 Task: Create a due date automation trigger when advanced on, 2 days after a card is due add fields with custom field "Resume" set to a number greater or equal to 1 and greater or equal to 10 at 11:00 AM.
Action: Mouse moved to (1256, 99)
Screenshot: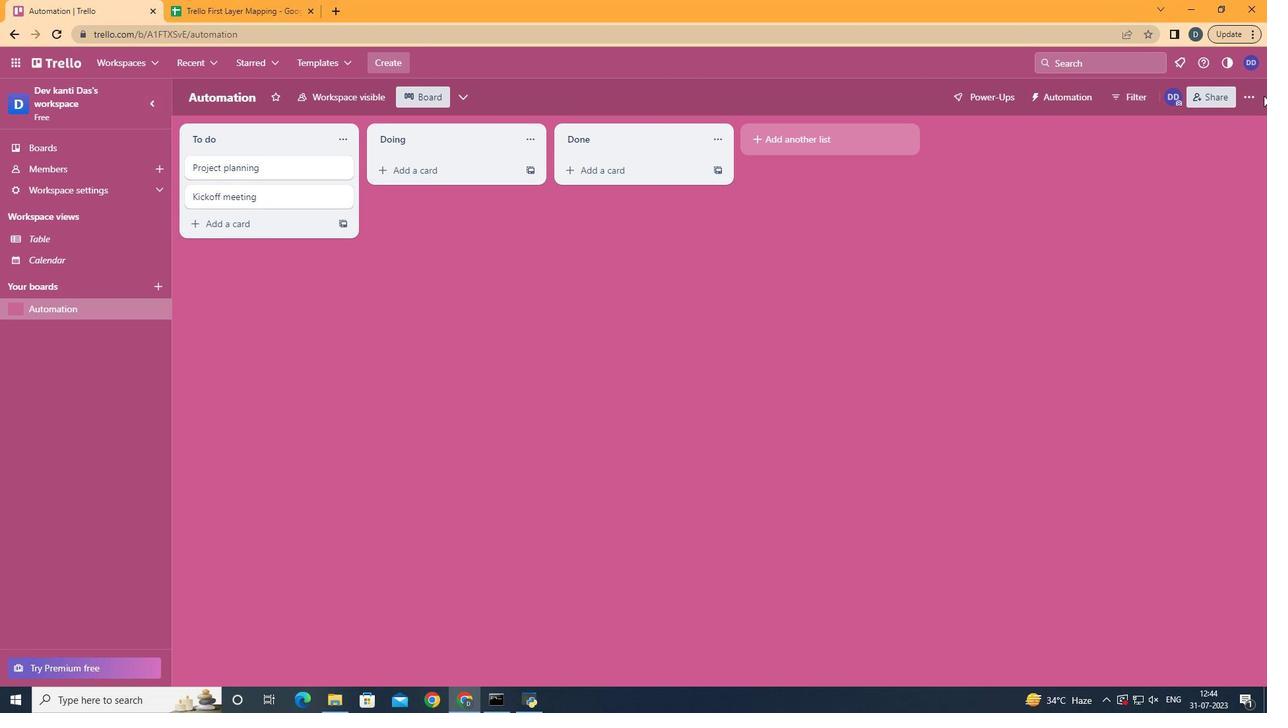 
Action: Mouse pressed left at (1256, 99)
Screenshot: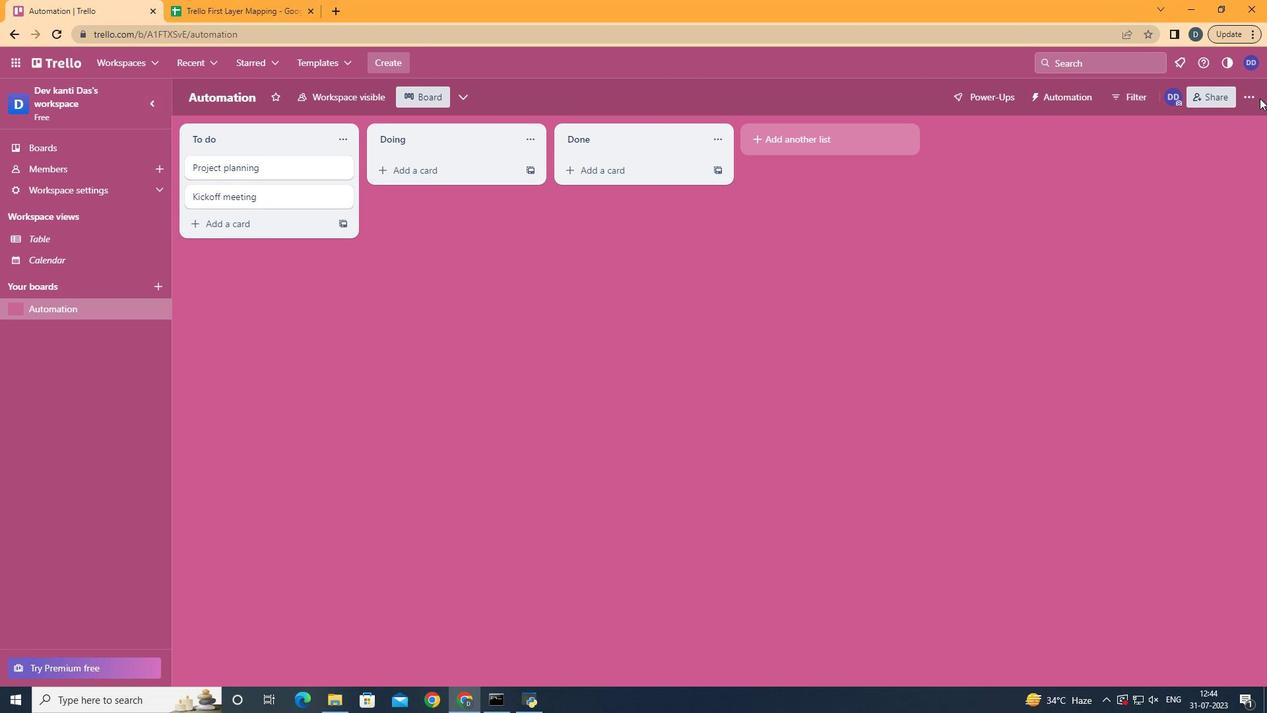 
Action: Mouse moved to (1166, 281)
Screenshot: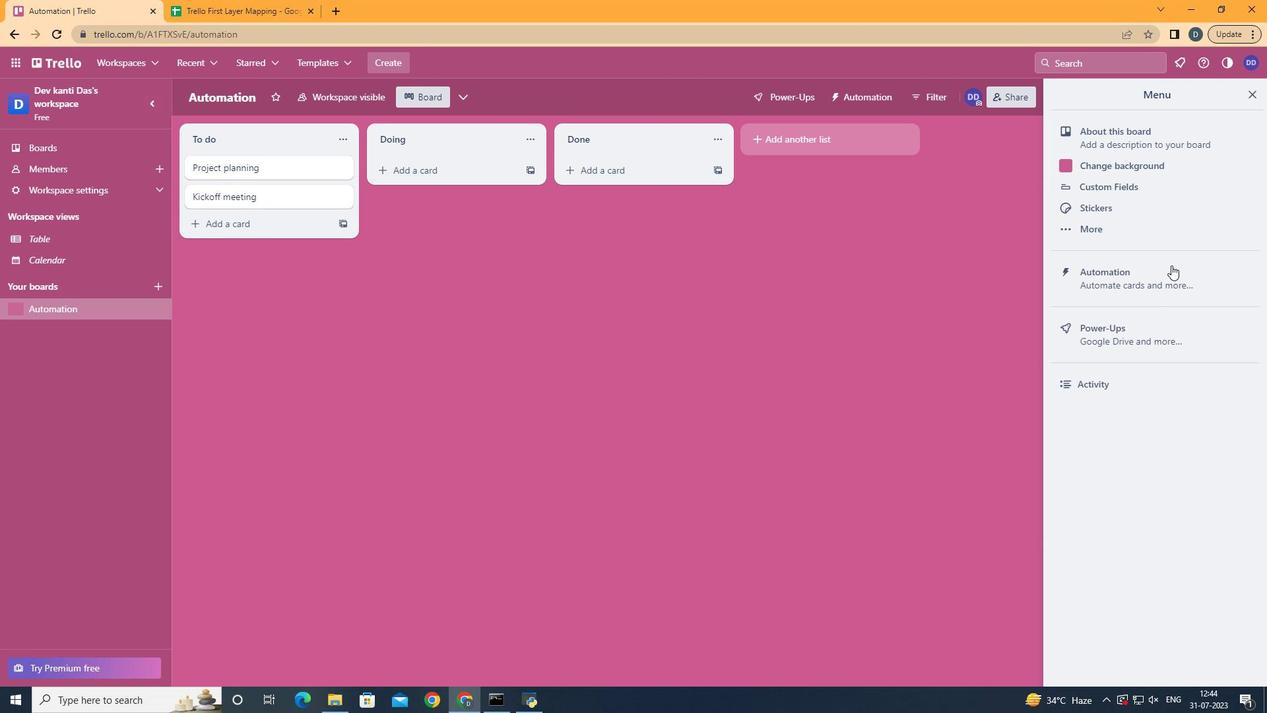 
Action: Mouse pressed left at (1166, 281)
Screenshot: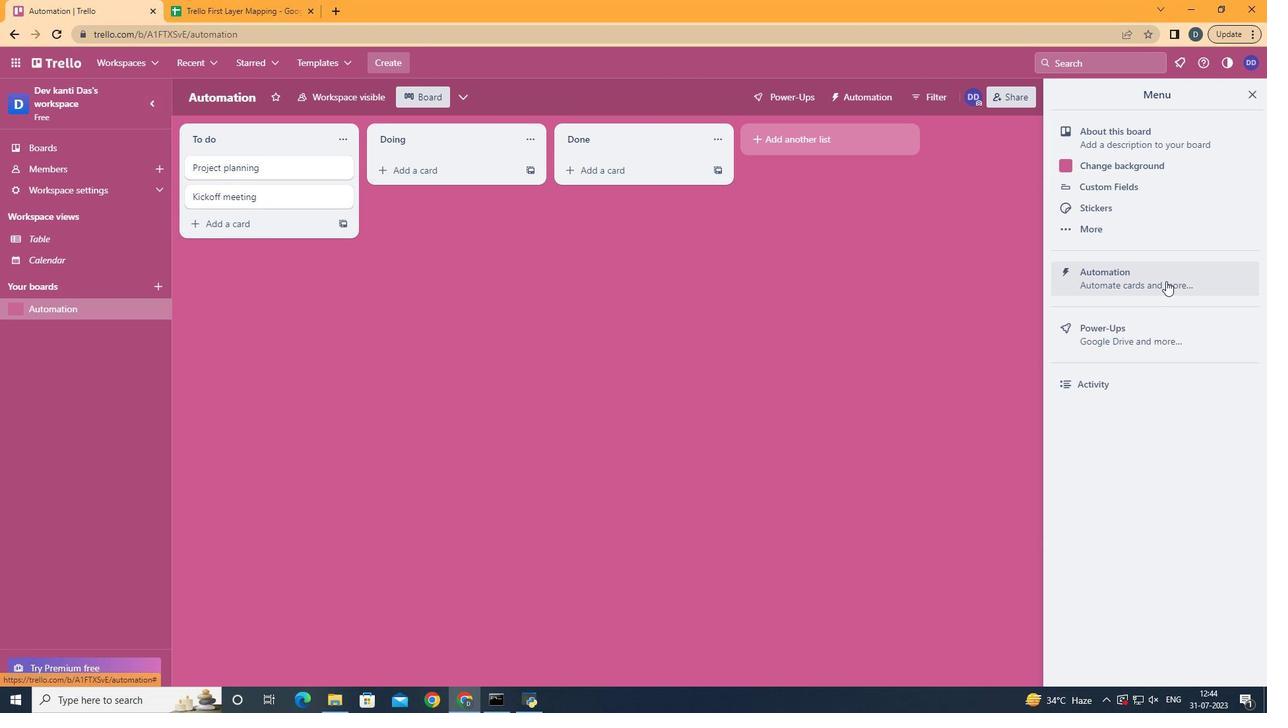 
Action: Mouse moved to (253, 268)
Screenshot: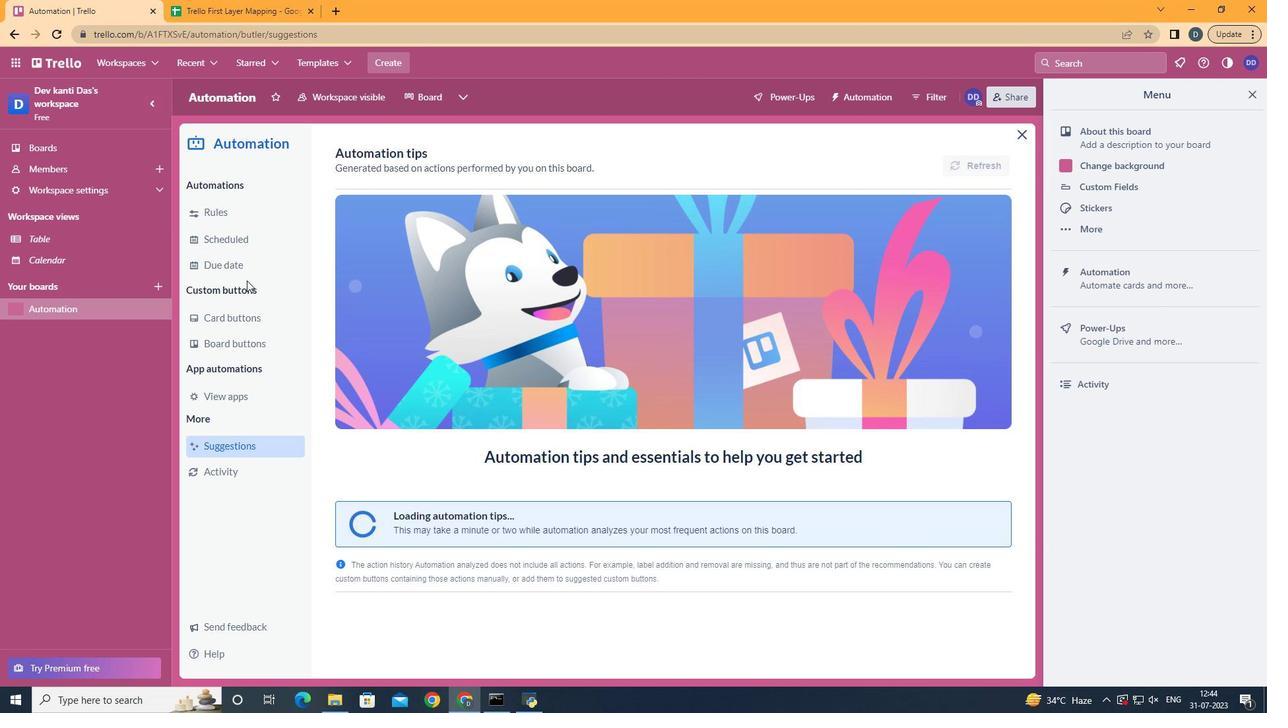 
Action: Mouse pressed left at (253, 268)
Screenshot: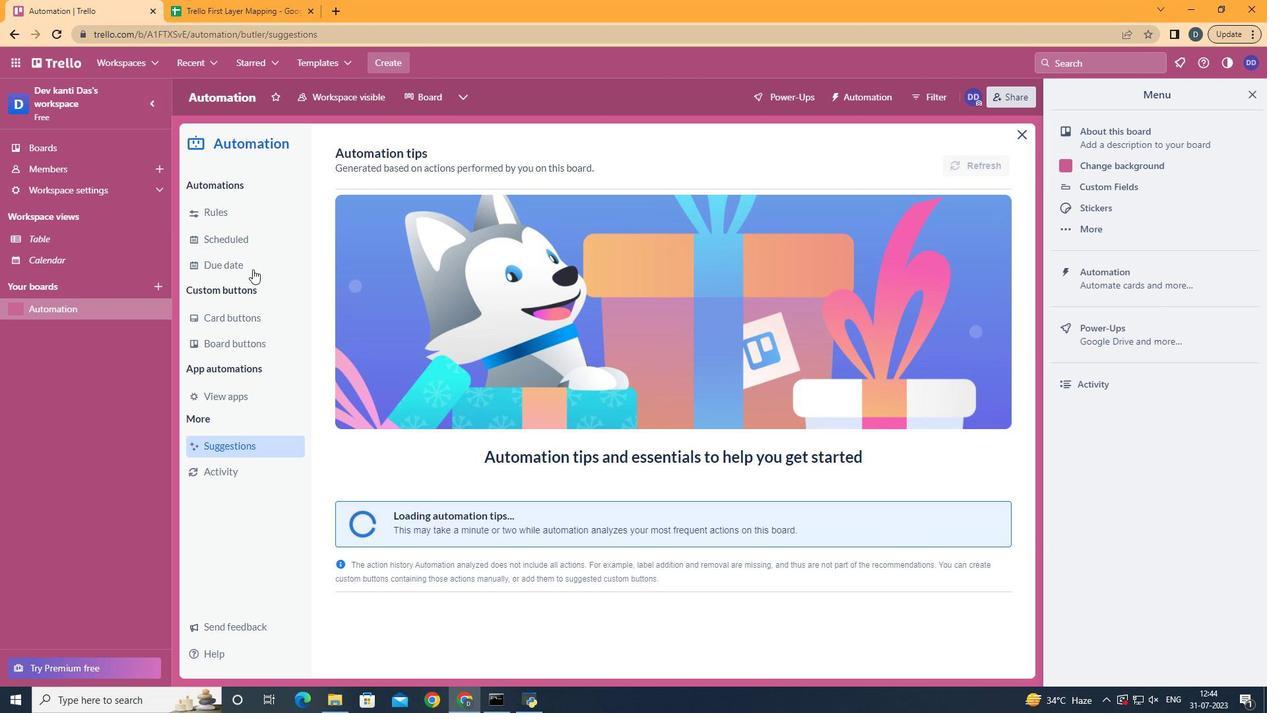 
Action: Mouse moved to (942, 161)
Screenshot: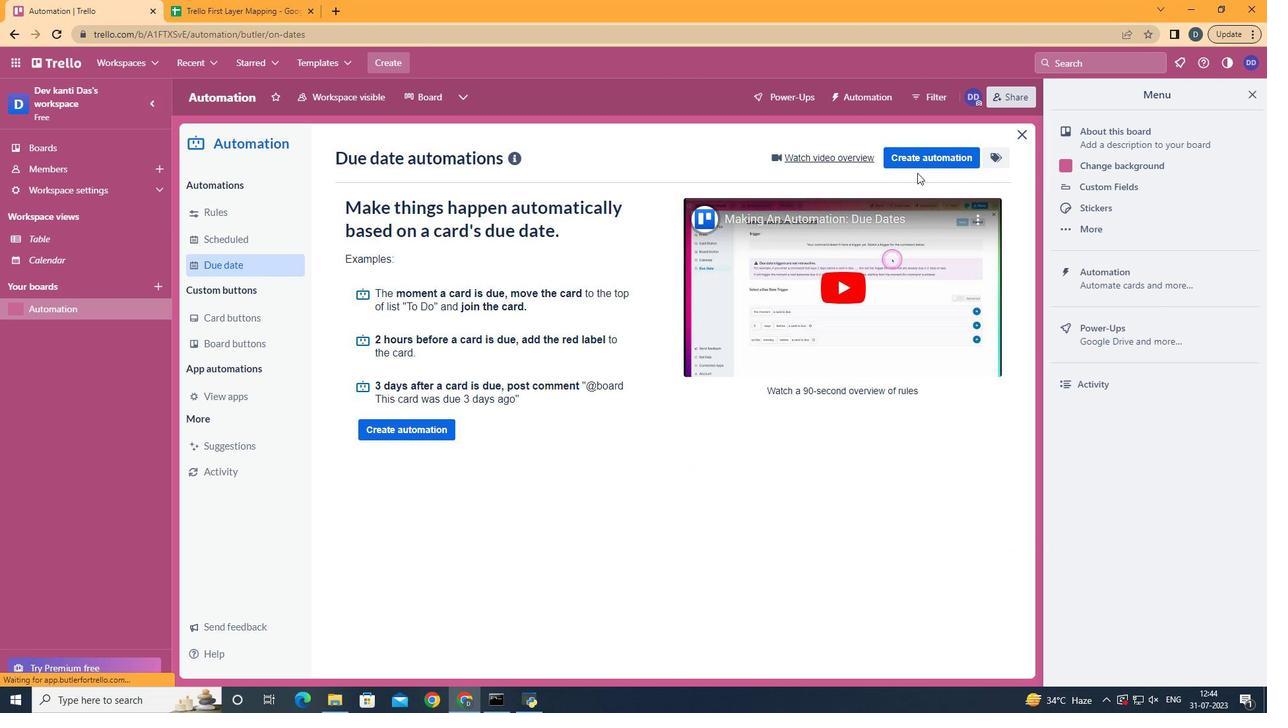 
Action: Mouse pressed left at (942, 161)
Screenshot: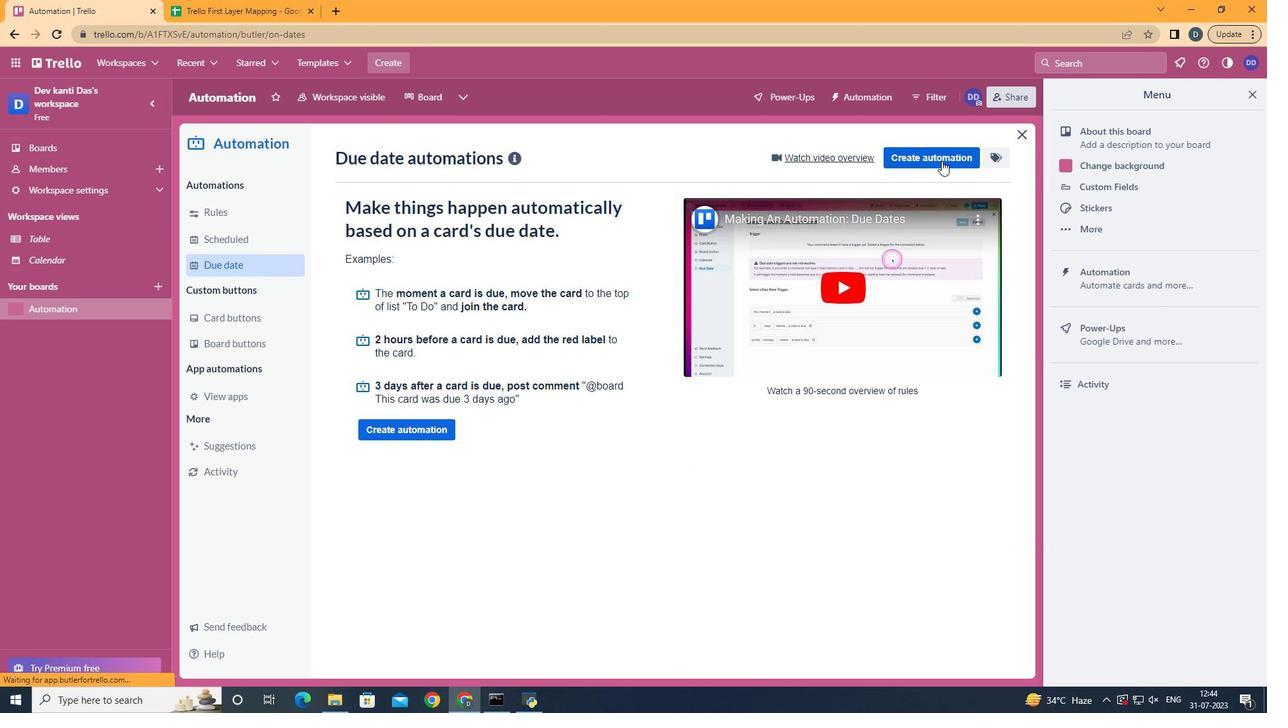 
Action: Mouse moved to (742, 291)
Screenshot: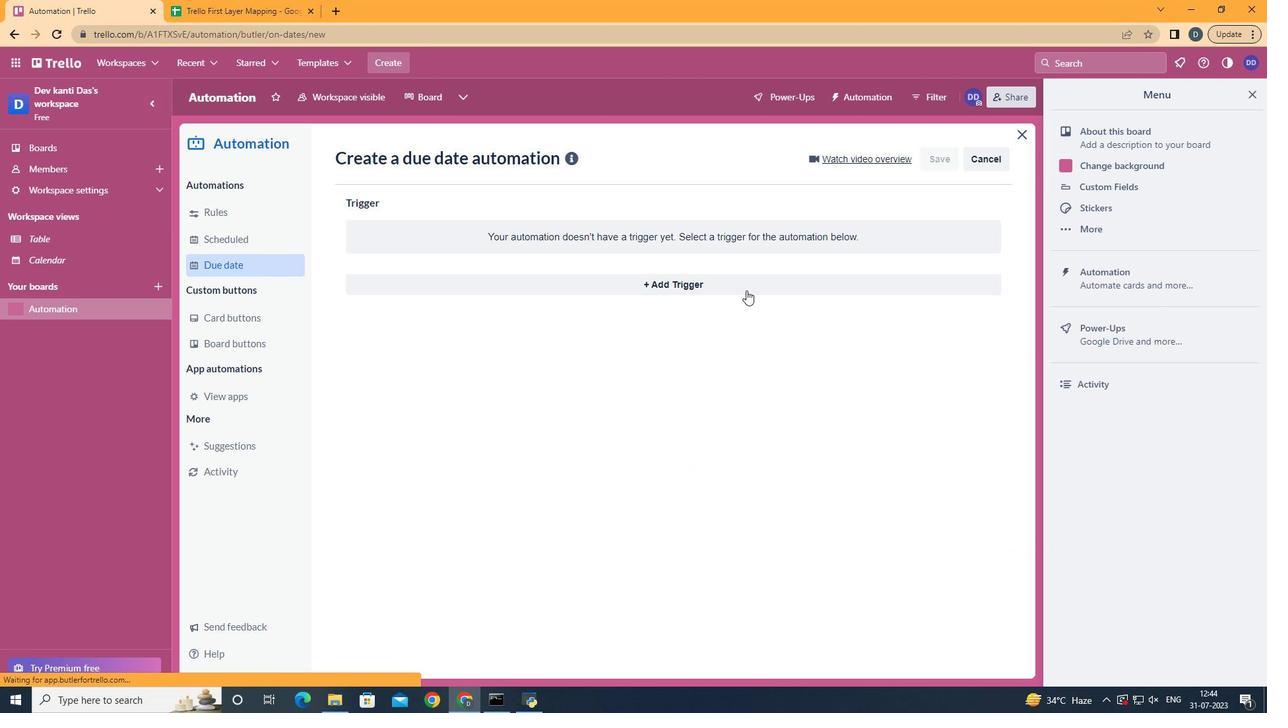 
Action: Mouse pressed left at (742, 291)
Screenshot: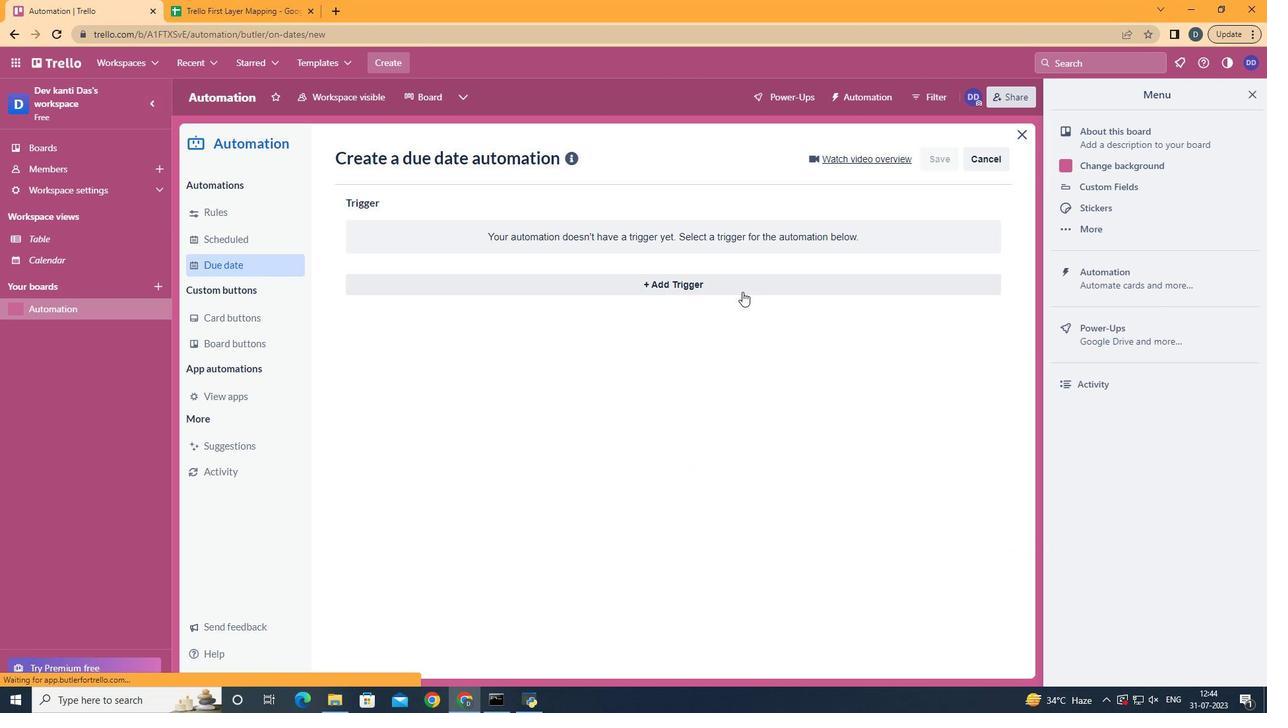 
Action: Mouse moved to (469, 531)
Screenshot: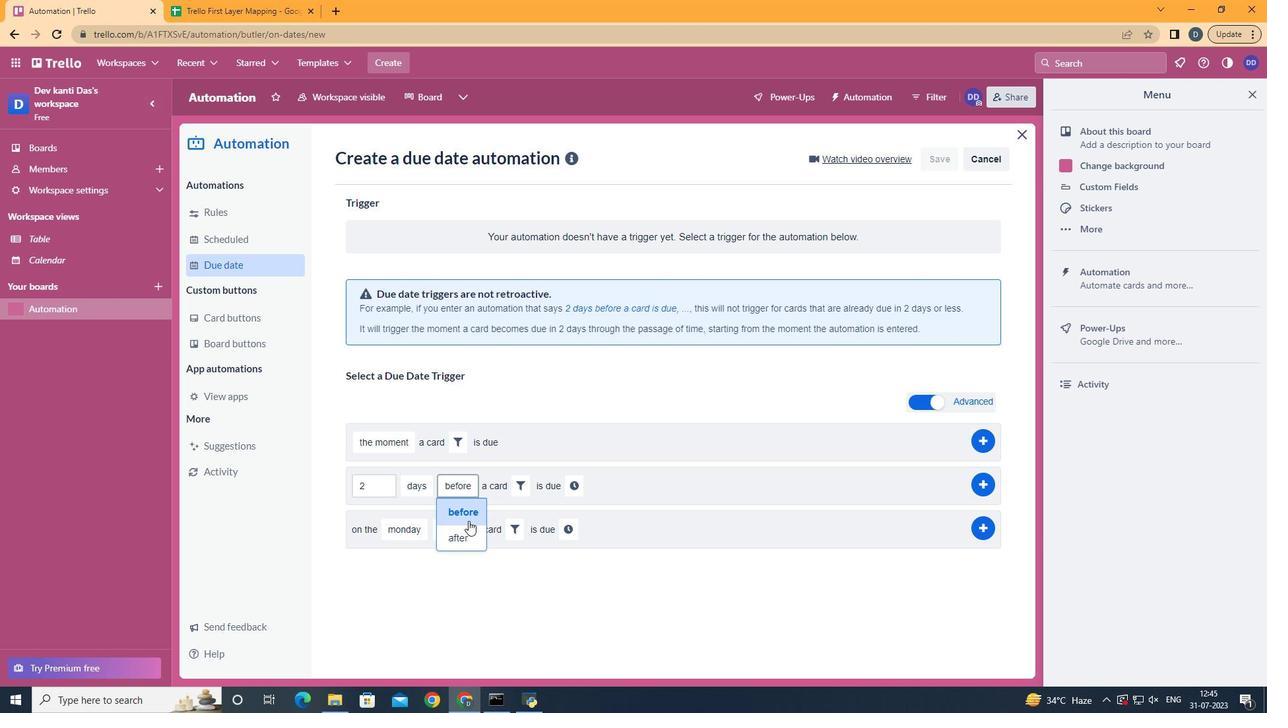
Action: Mouse pressed left at (469, 531)
Screenshot: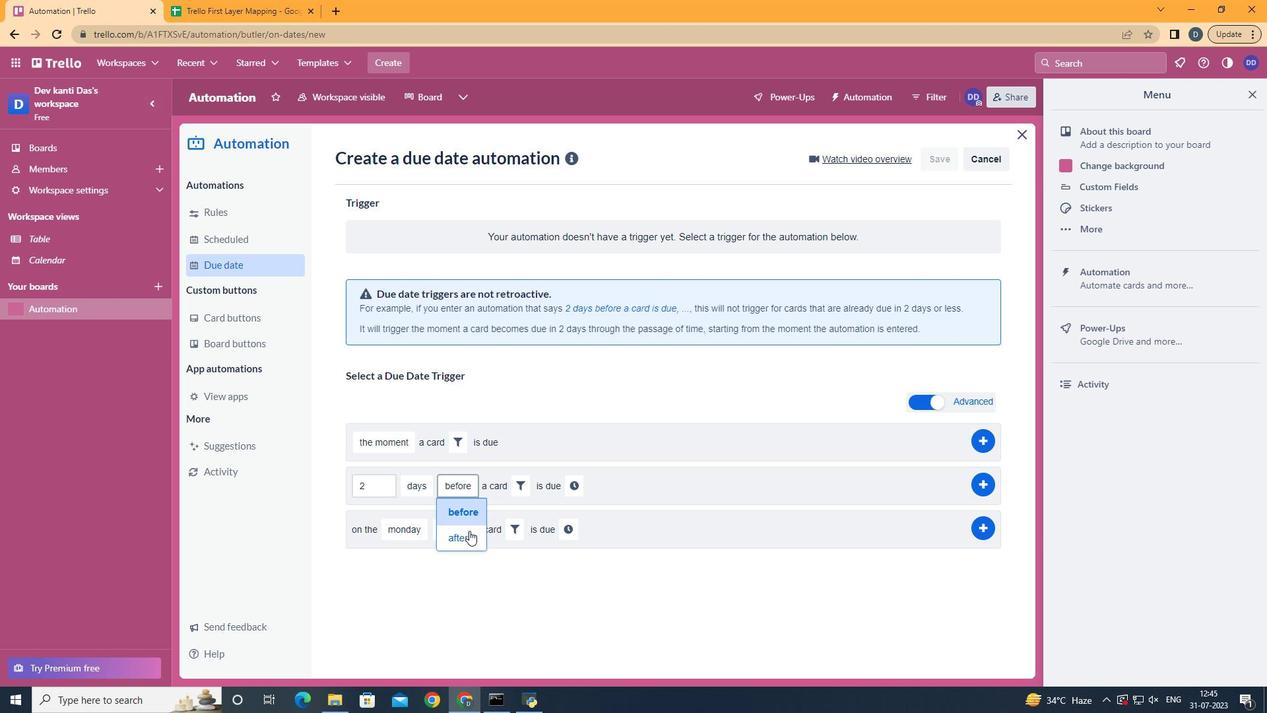
Action: Mouse moved to (517, 491)
Screenshot: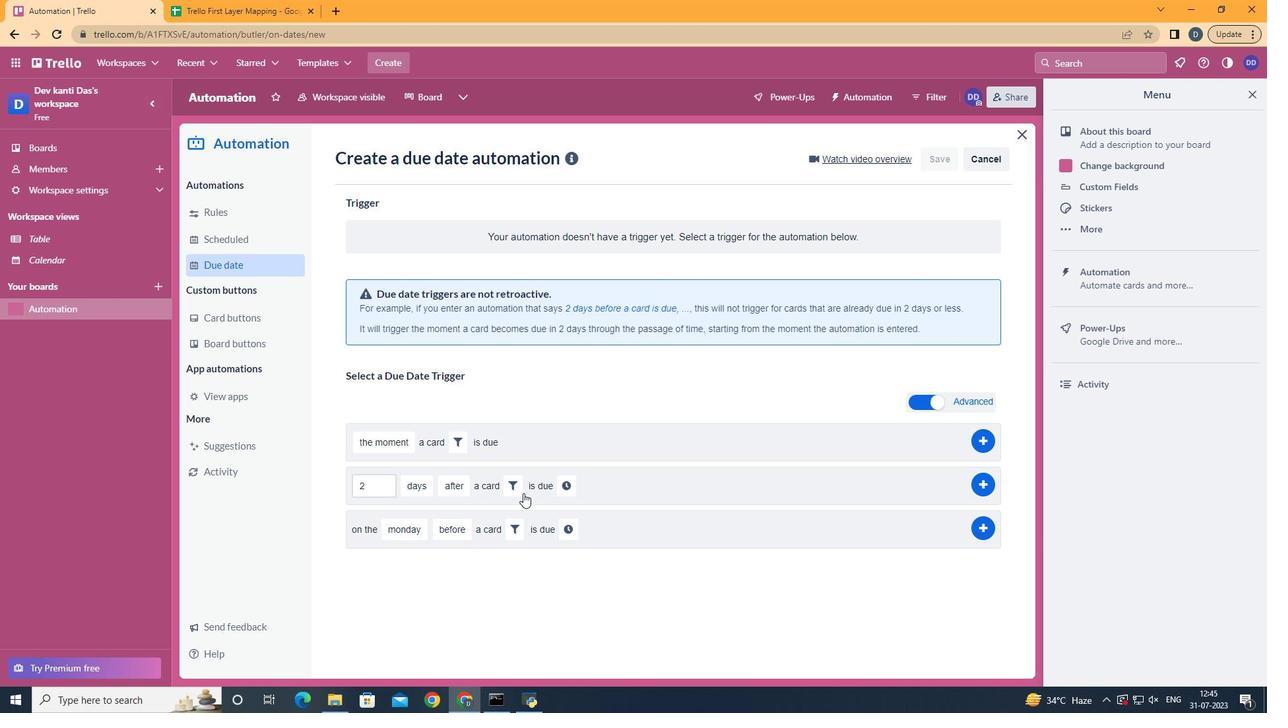 
Action: Mouse pressed left at (517, 491)
Screenshot: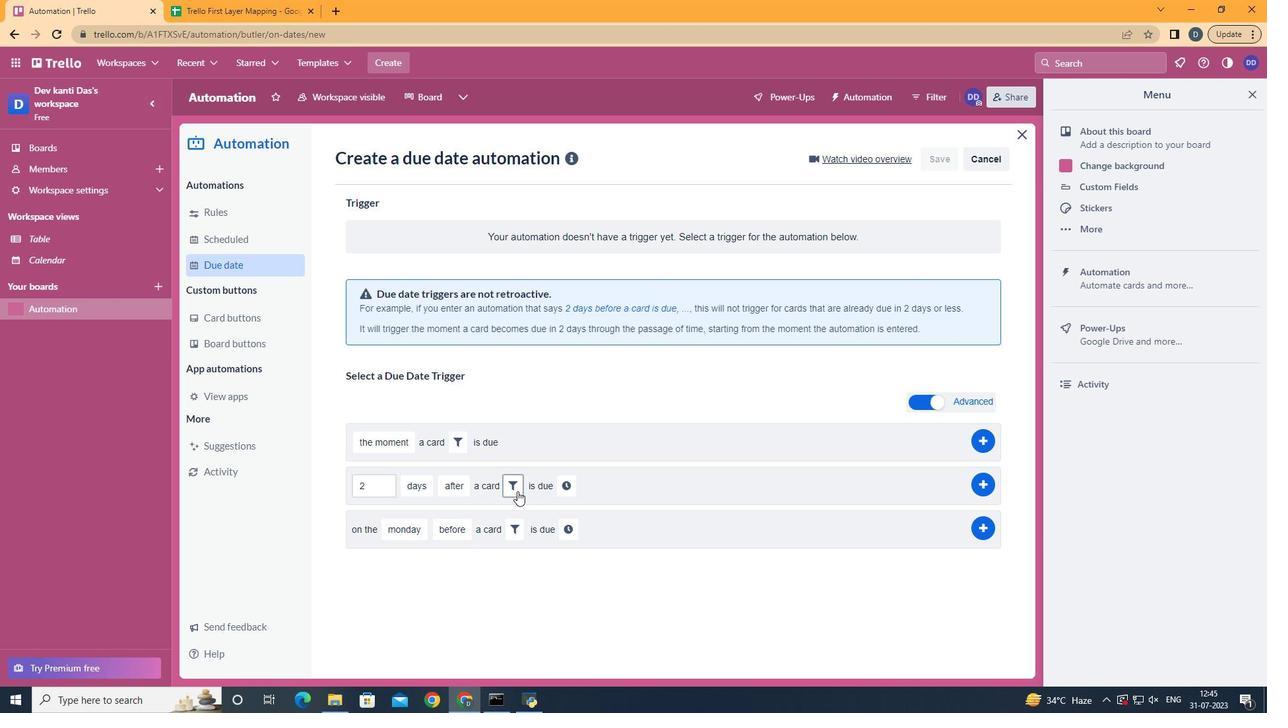 
Action: Mouse moved to (720, 528)
Screenshot: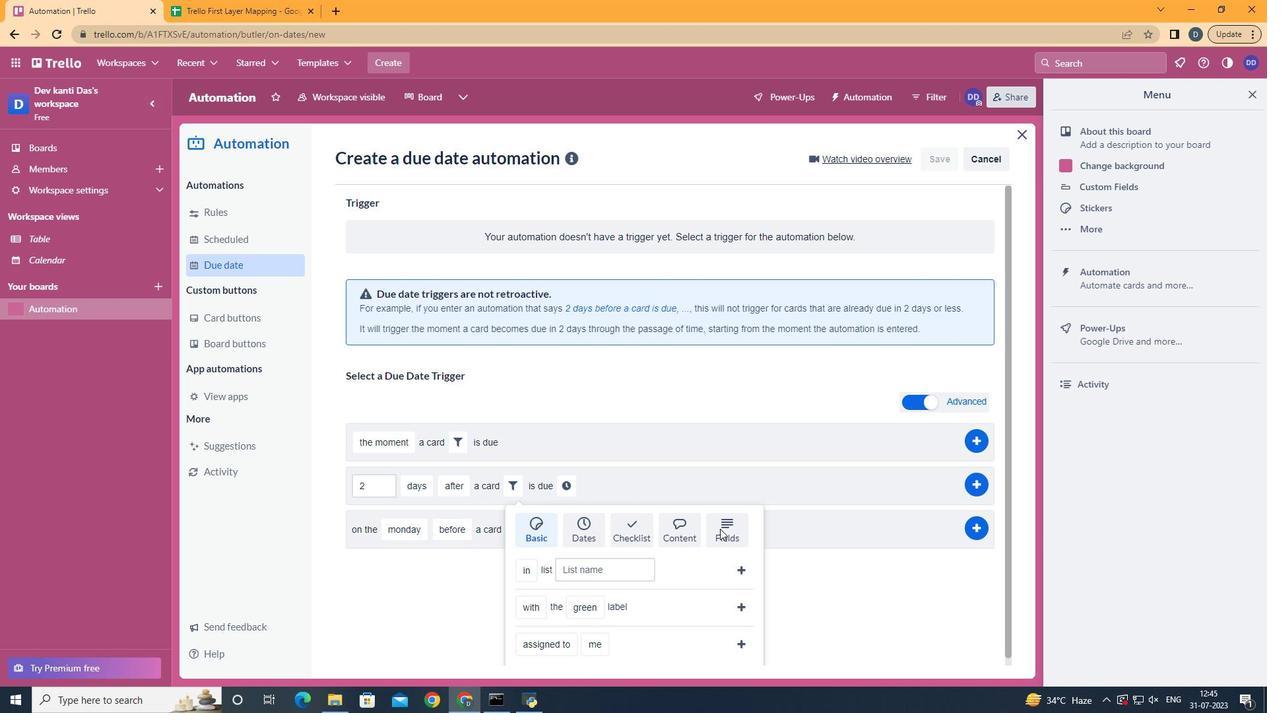 
Action: Mouse pressed left at (720, 528)
Screenshot: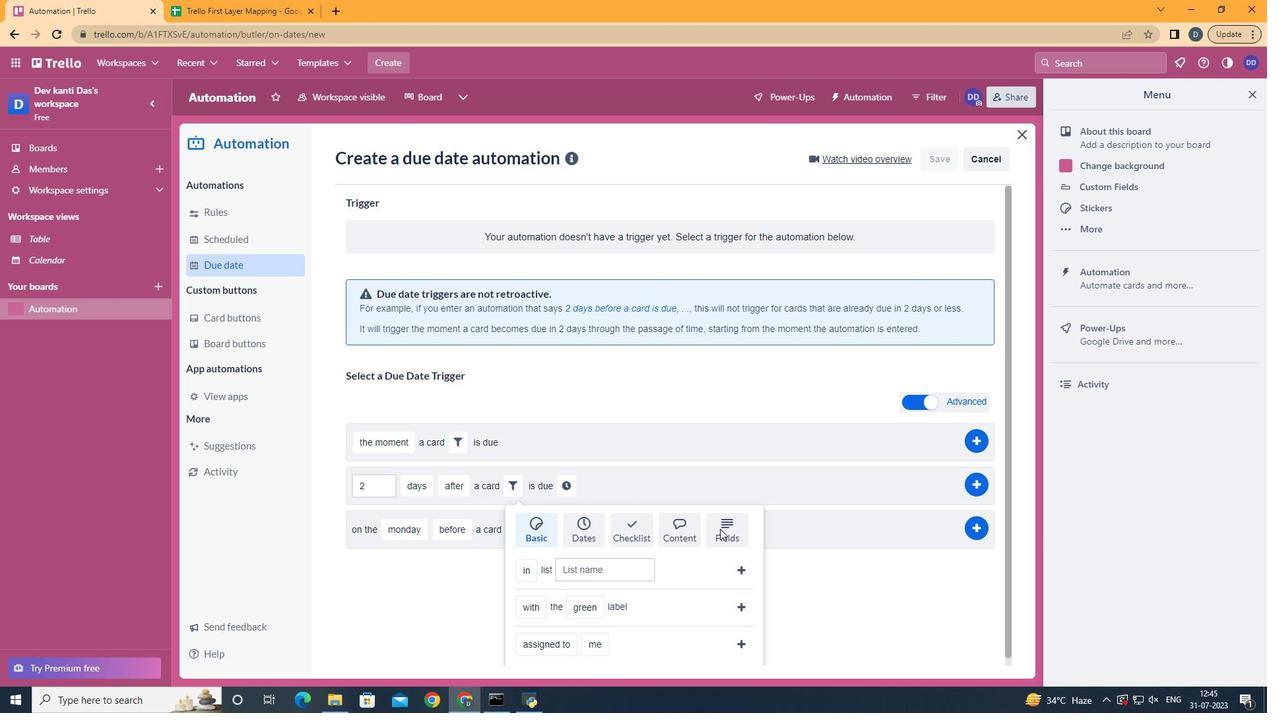 
Action: Mouse scrolled (720, 528) with delta (0, 0)
Screenshot: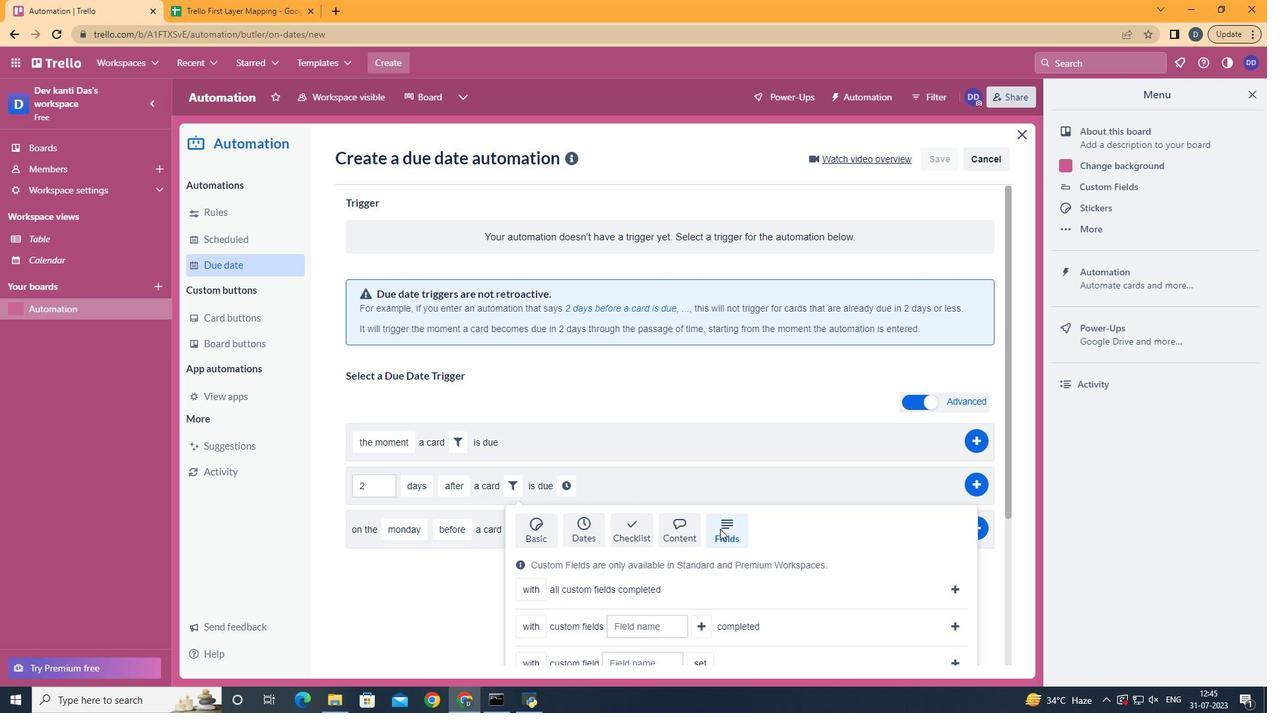 
Action: Mouse scrolled (720, 528) with delta (0, 0)
Screenshot: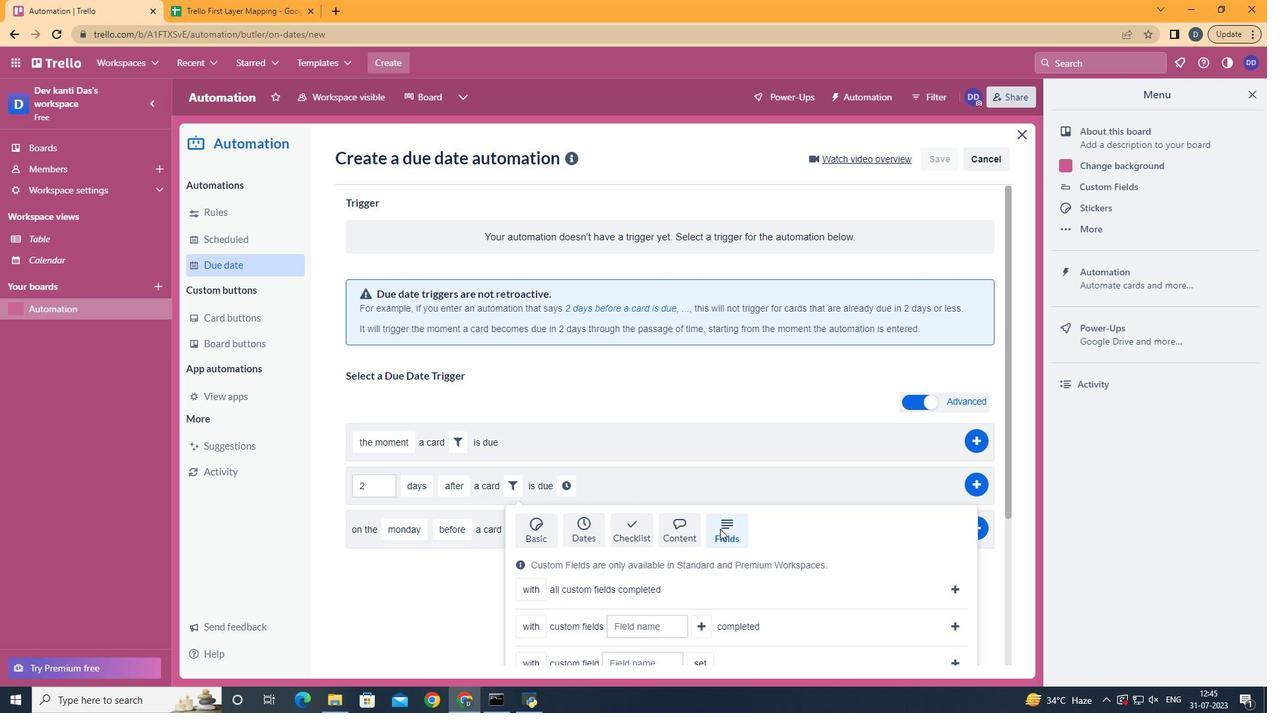 
Action: Mouse scrolled (720, 528) with delta (0, 0)
Screenshot: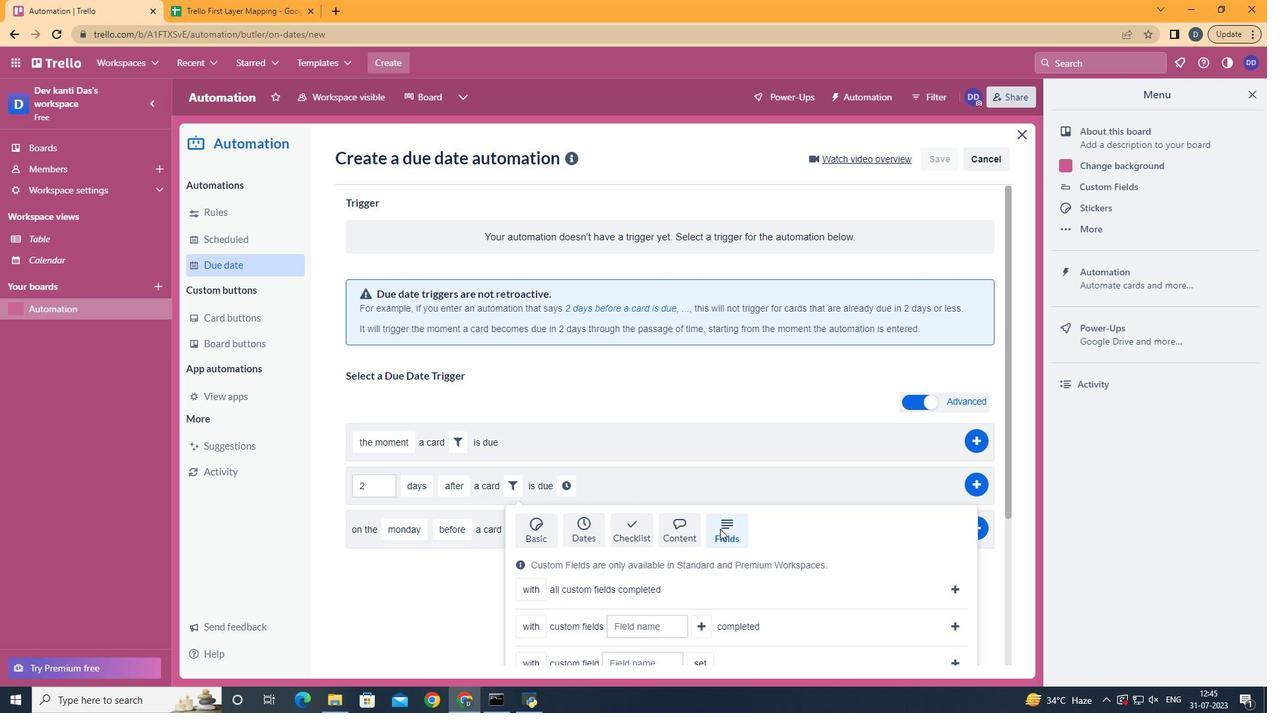 
Action: Mouse scrolled (720, 528) with delta (0, 0)
Screenshot: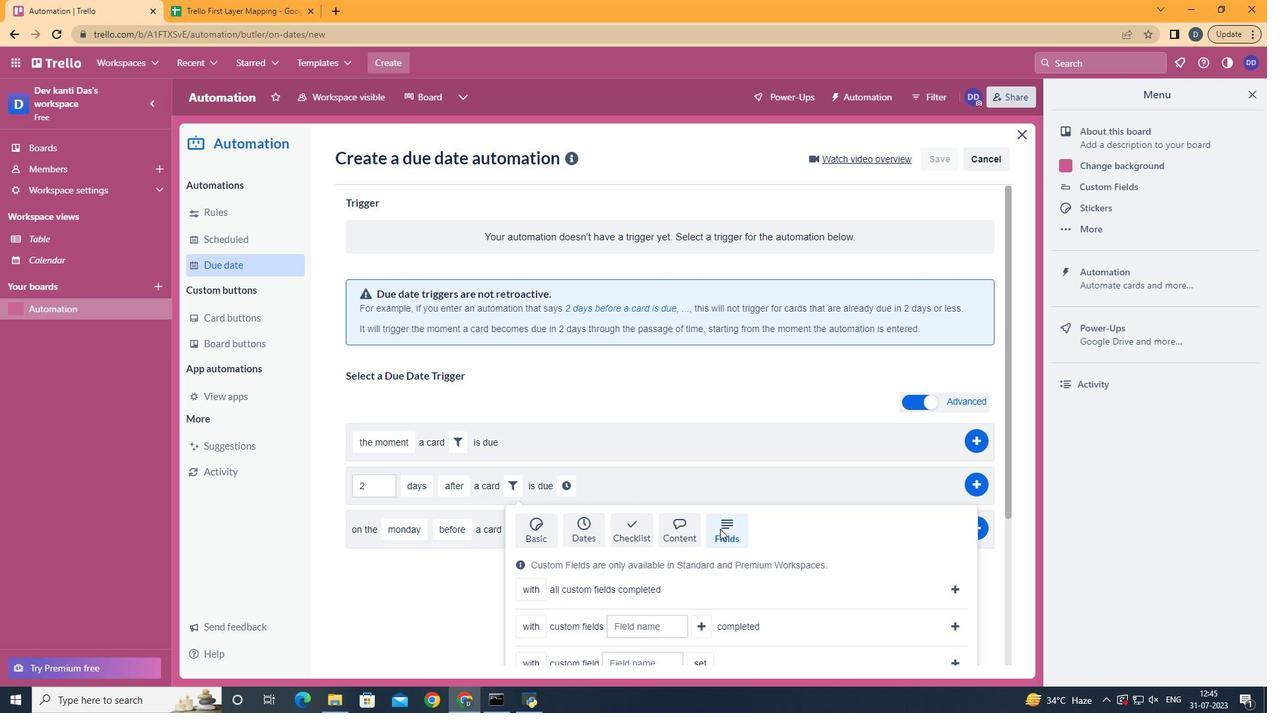 
Action: Mouse moved to (541, 591)
Screenshot: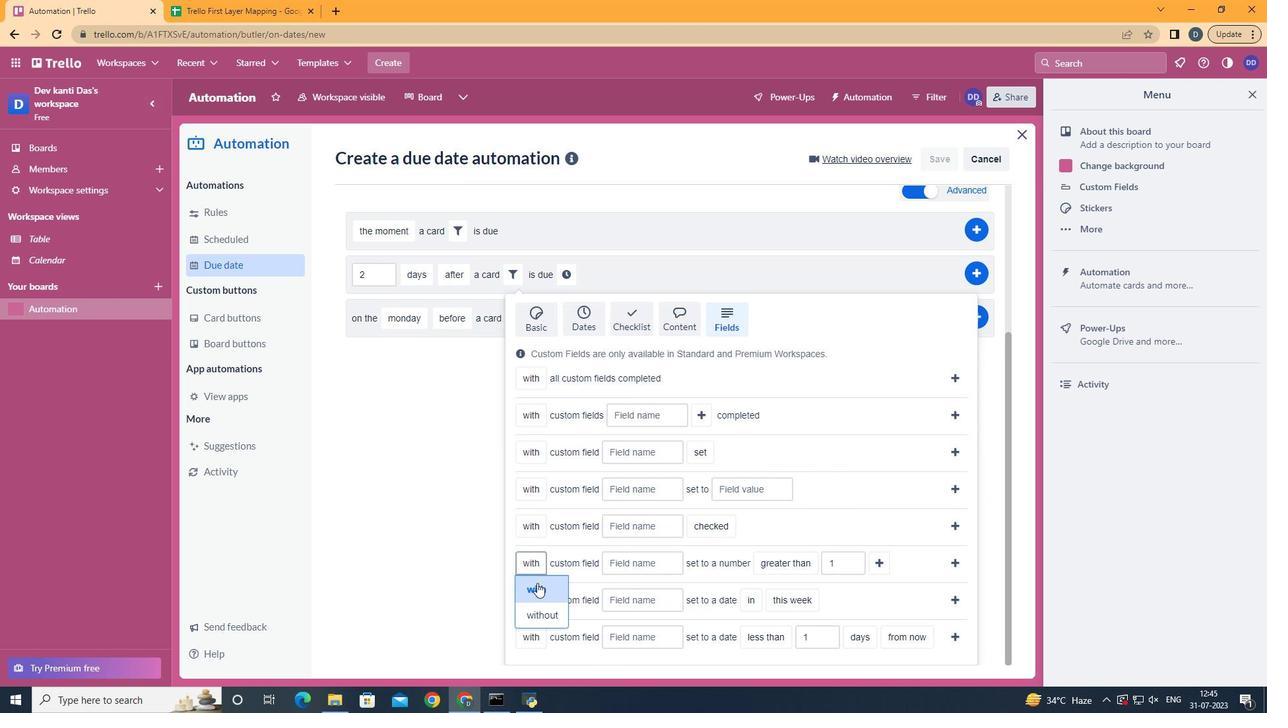 
Action: Mouse pressed left at (541, 591)
Screenshot: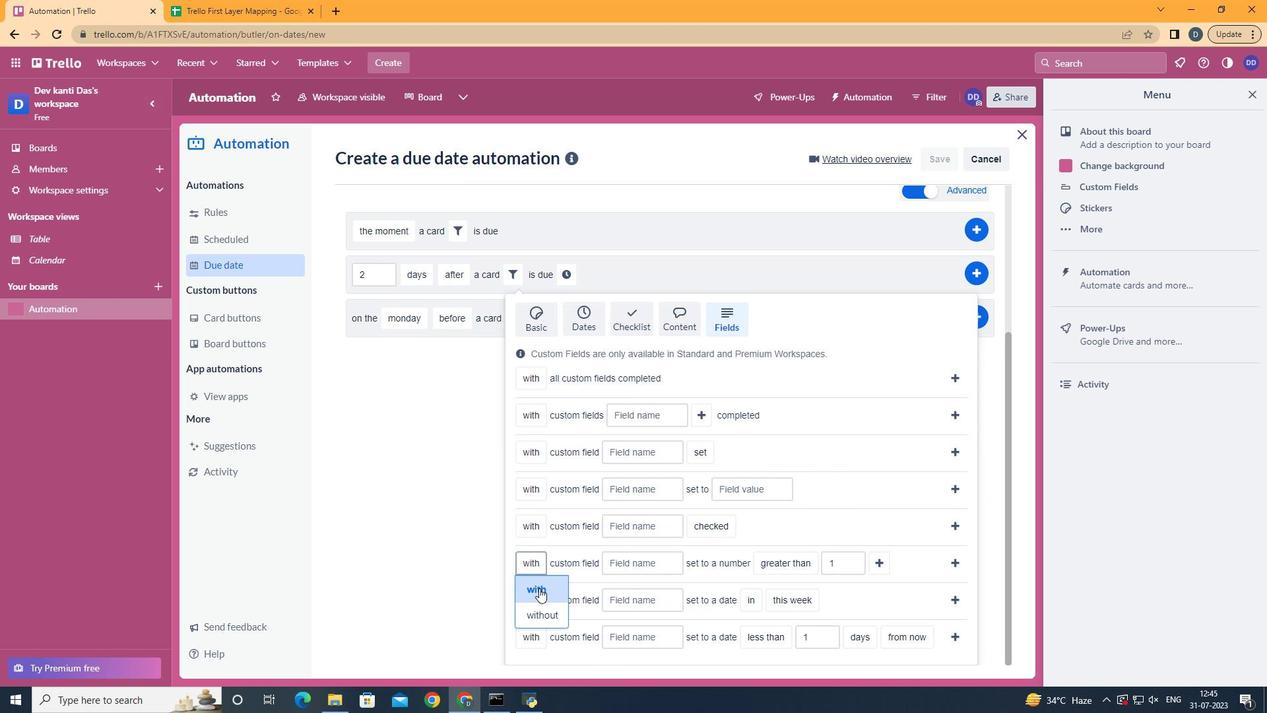 
Action: Mouse moved to (633, 564)
Screenshot: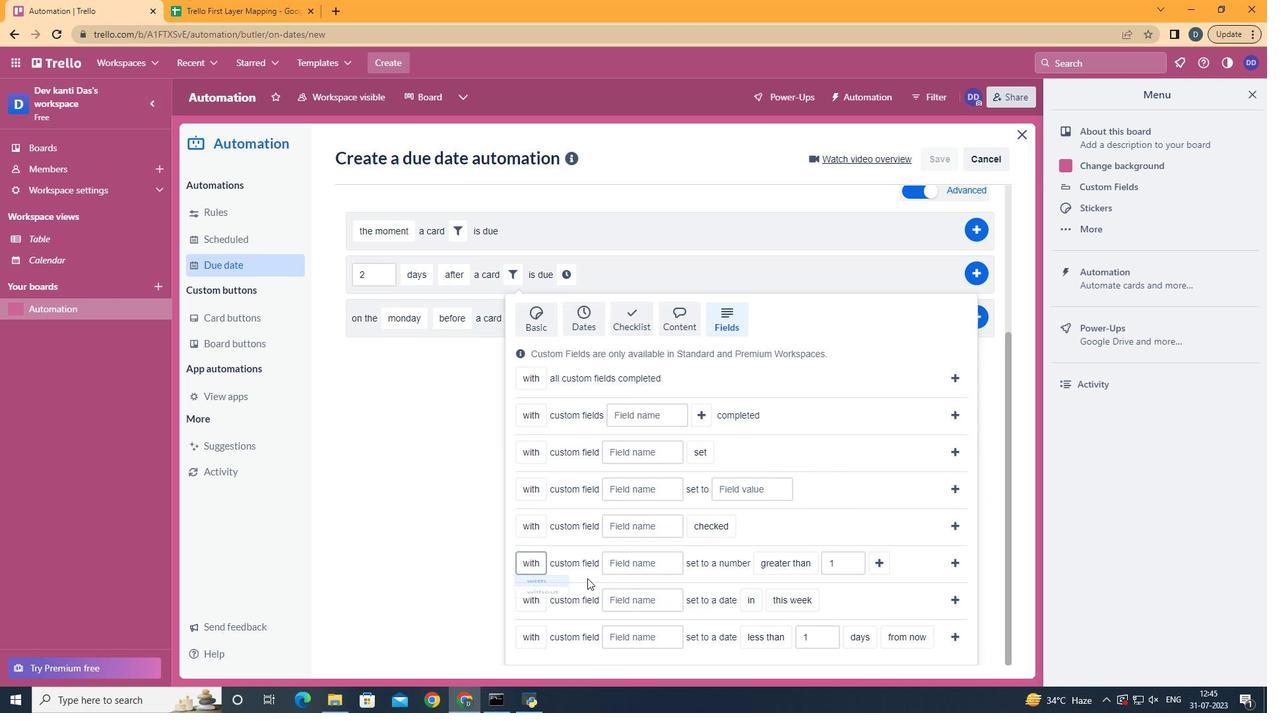 
Action: Mouse pressed left at (633, 564)
Screenshot: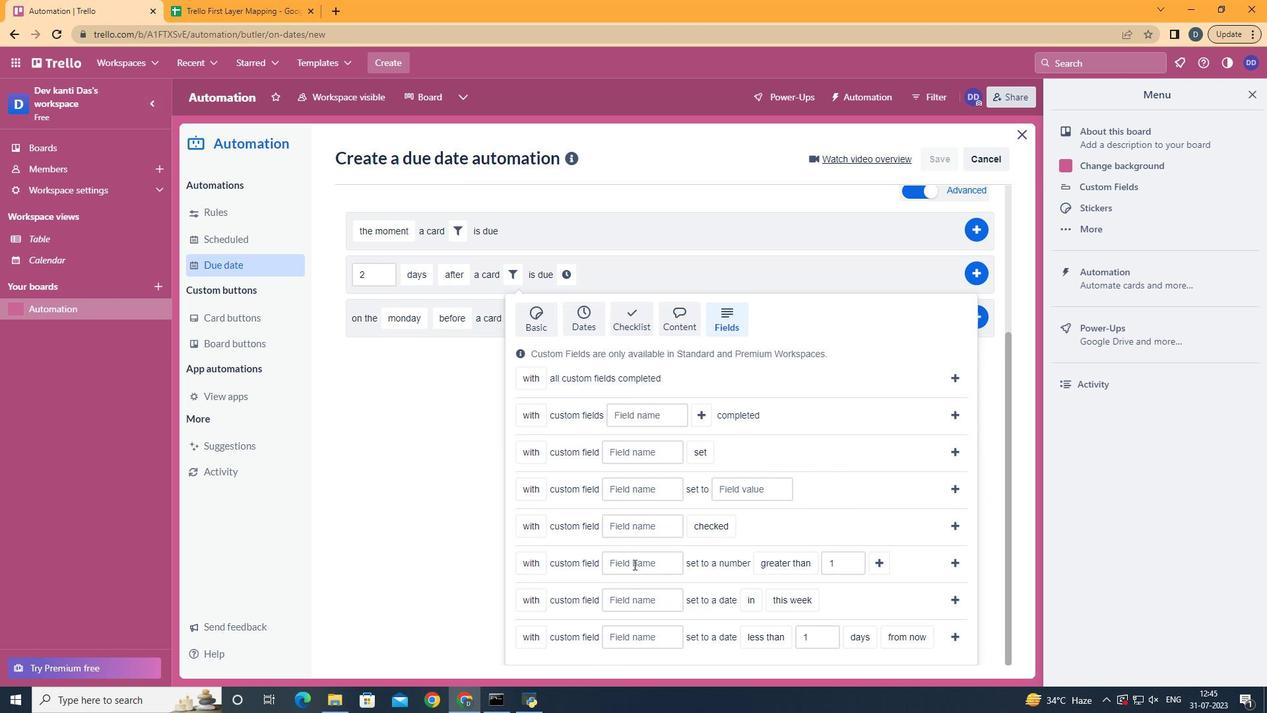 
Action: Key pressed <Key.shift>Resume
Screenshot: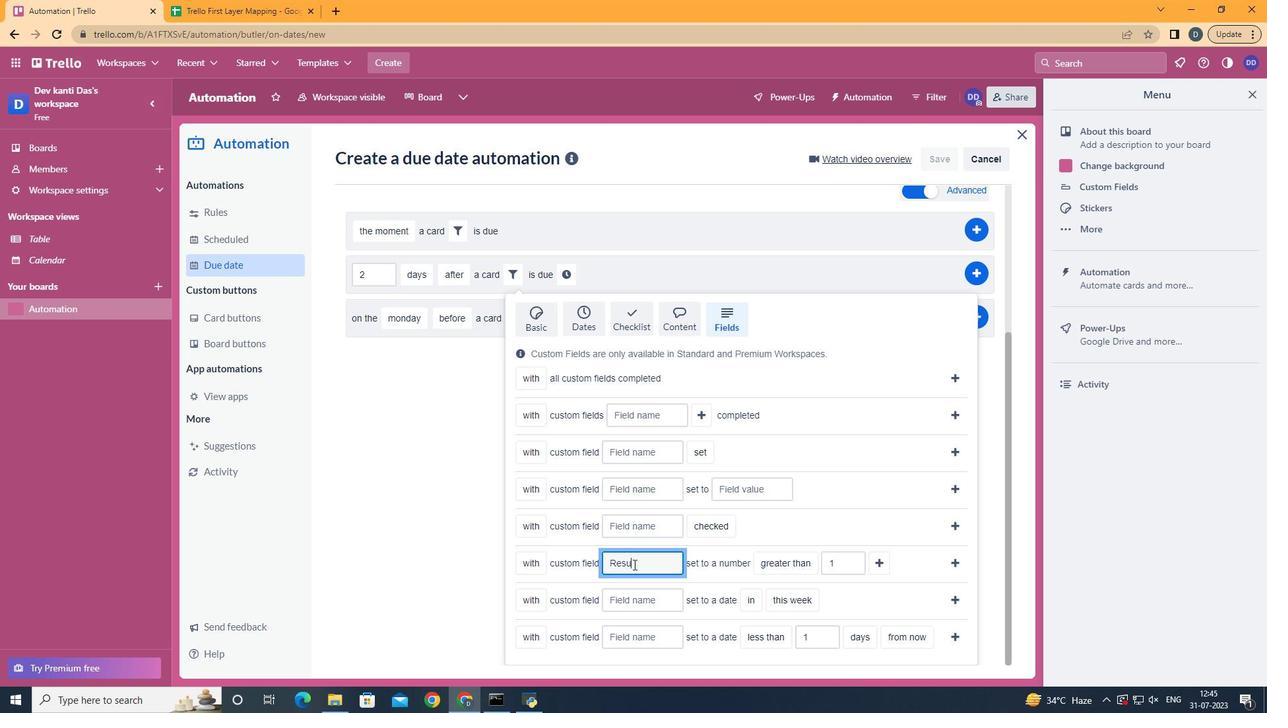 
Action: Mouse moved to (829, 490)
Screenshot: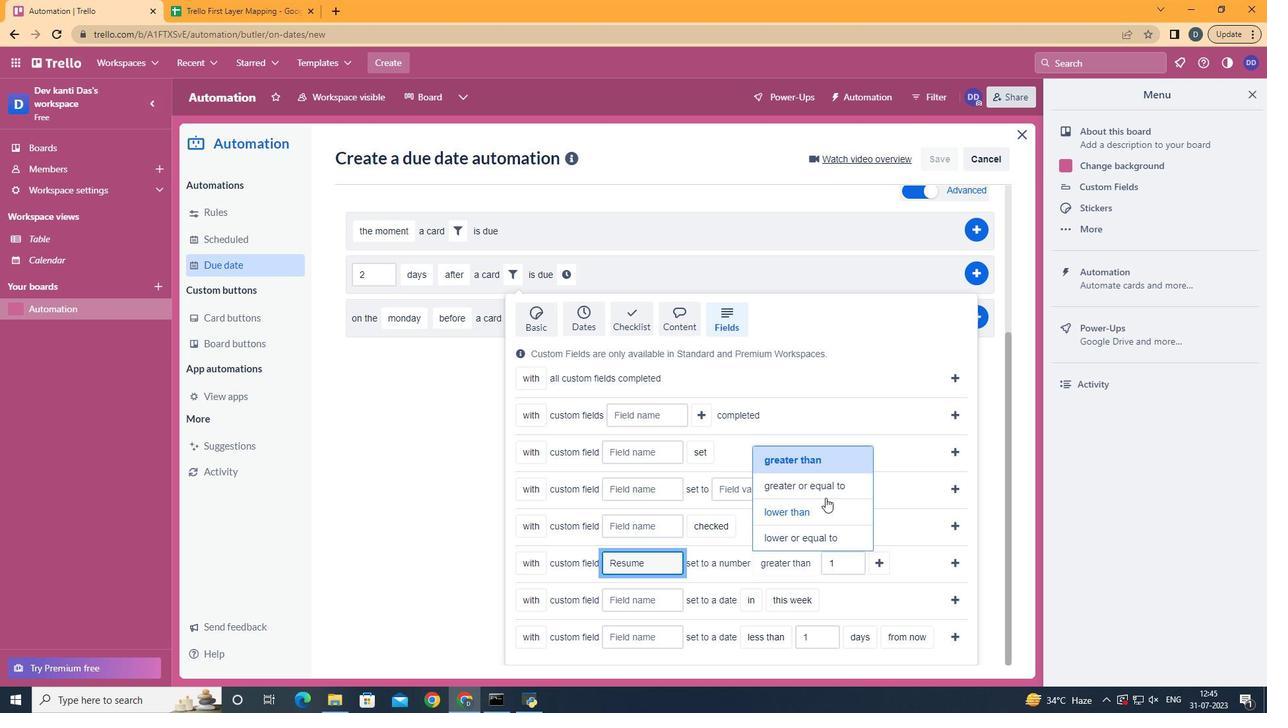 
Action: Mouse pressed left at (829, 490)
Screenshot: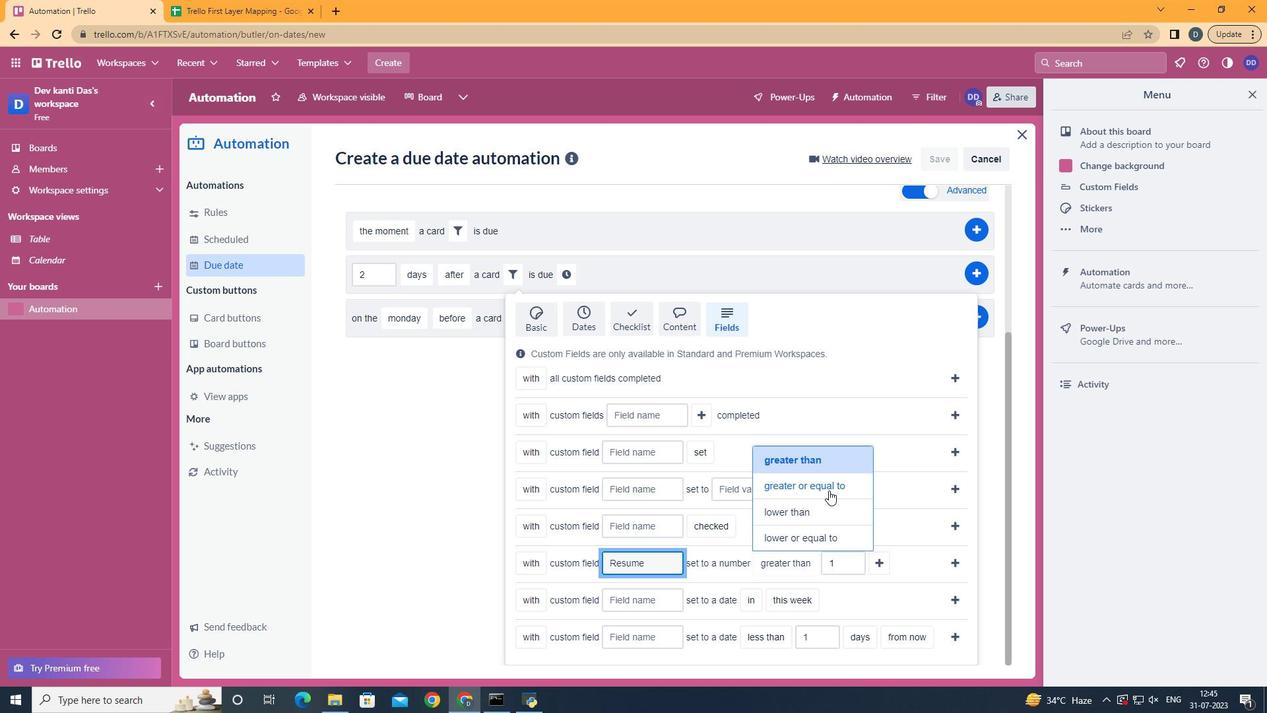 
Action: Mouse moved to (906, 558)
Screenshot: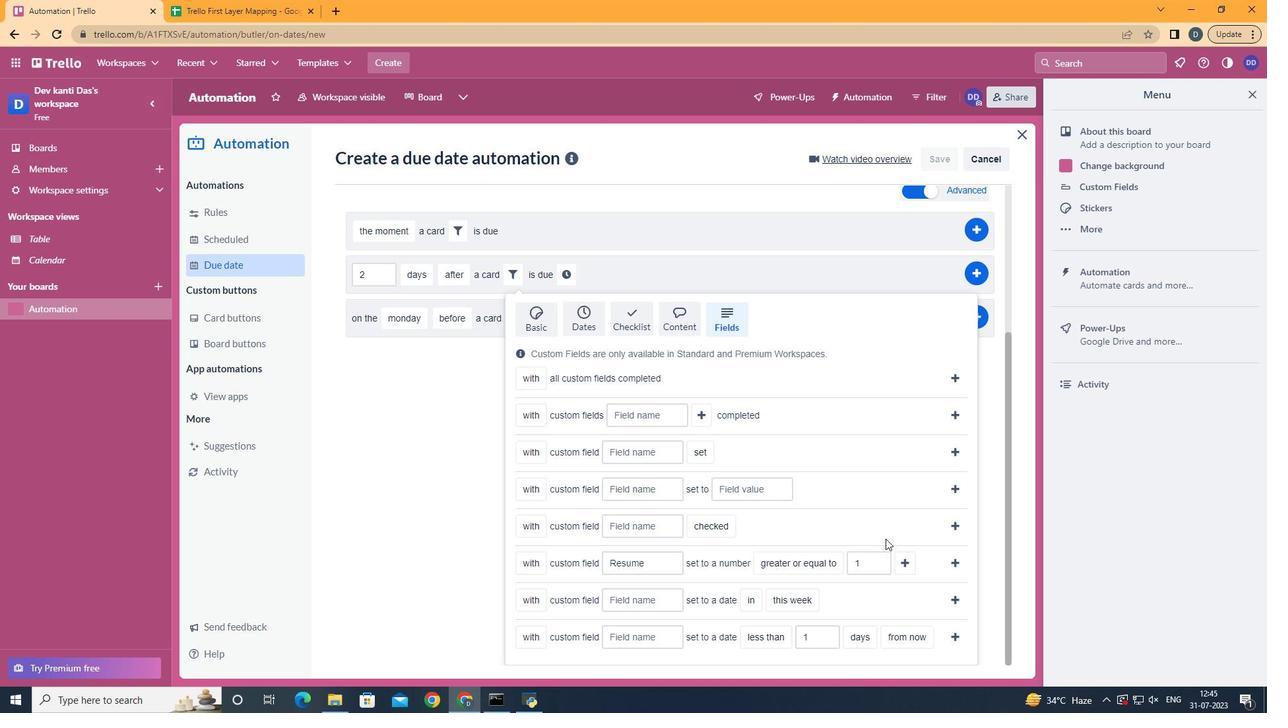 
Action: Mouse pressed left at (906, 558)
Screenshot: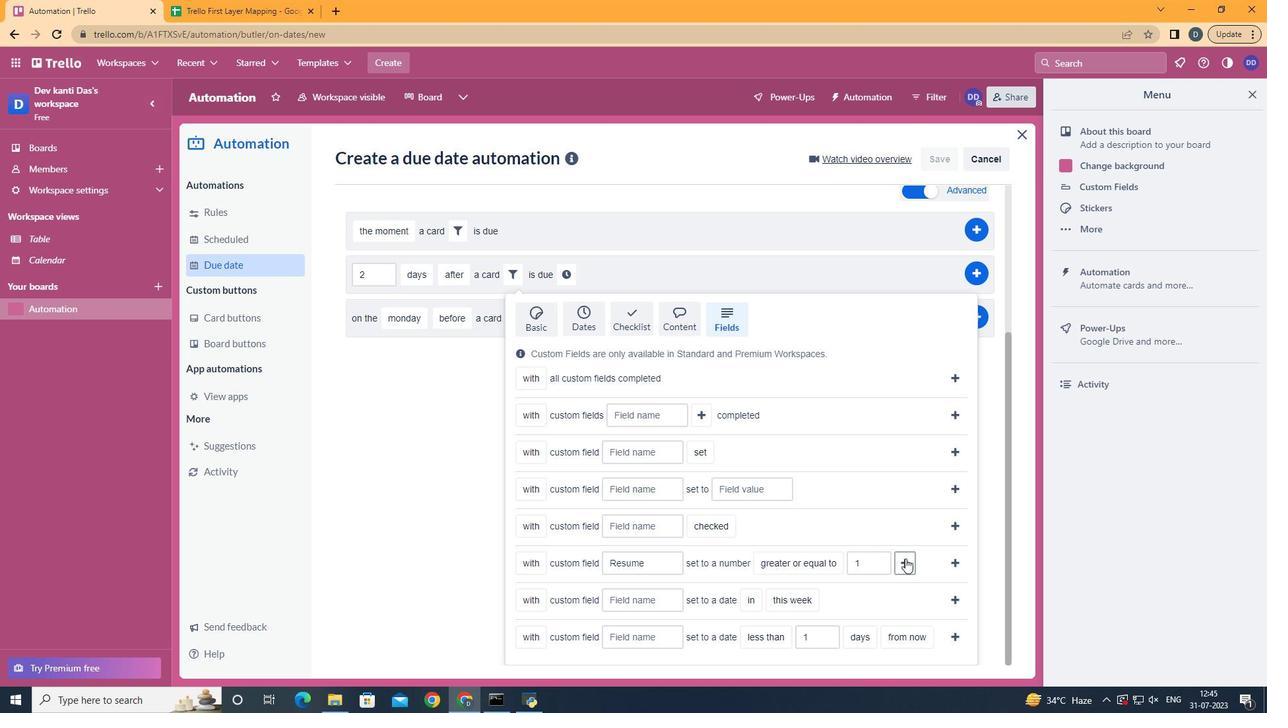 
Action: Mouse moved to (584, 562)
Screenshot: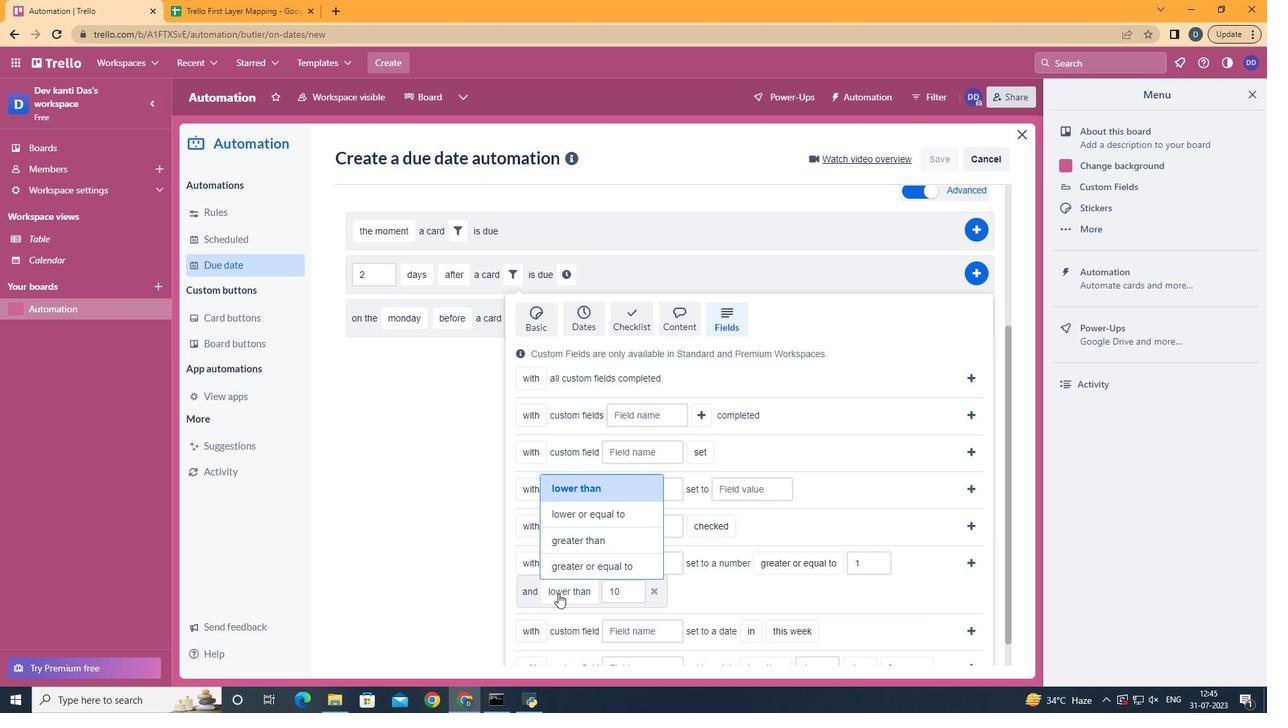 
Action: Mouse pressed left at (584, 562)
Screenshot: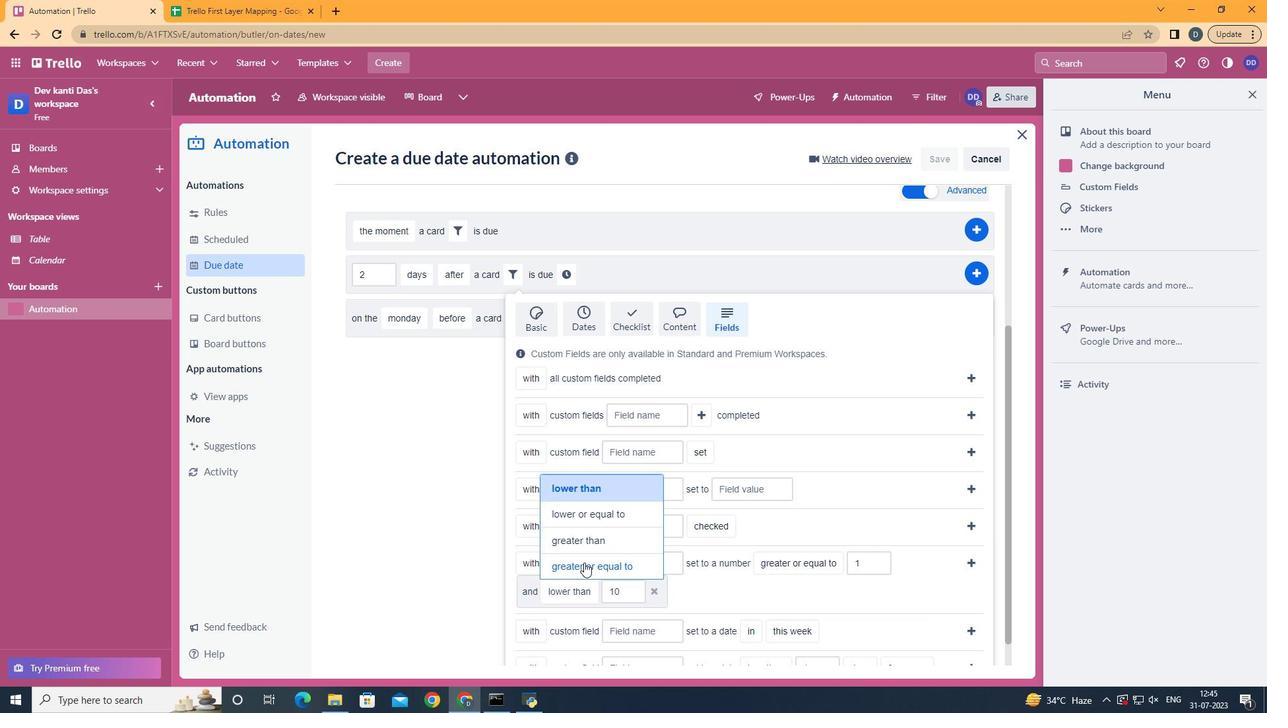 
Action: Mouse moved to (969, 564)
Screenshot: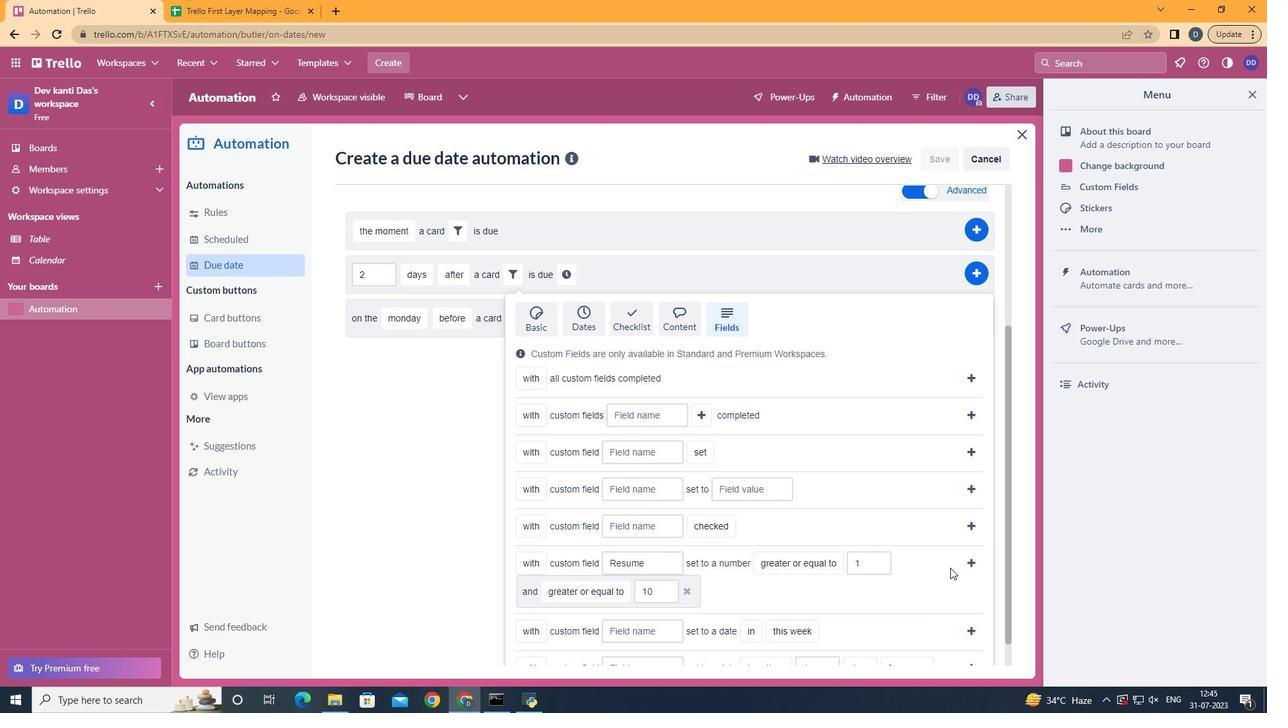 
Action: Mouse pressed left at (969, 564)
Screenshot: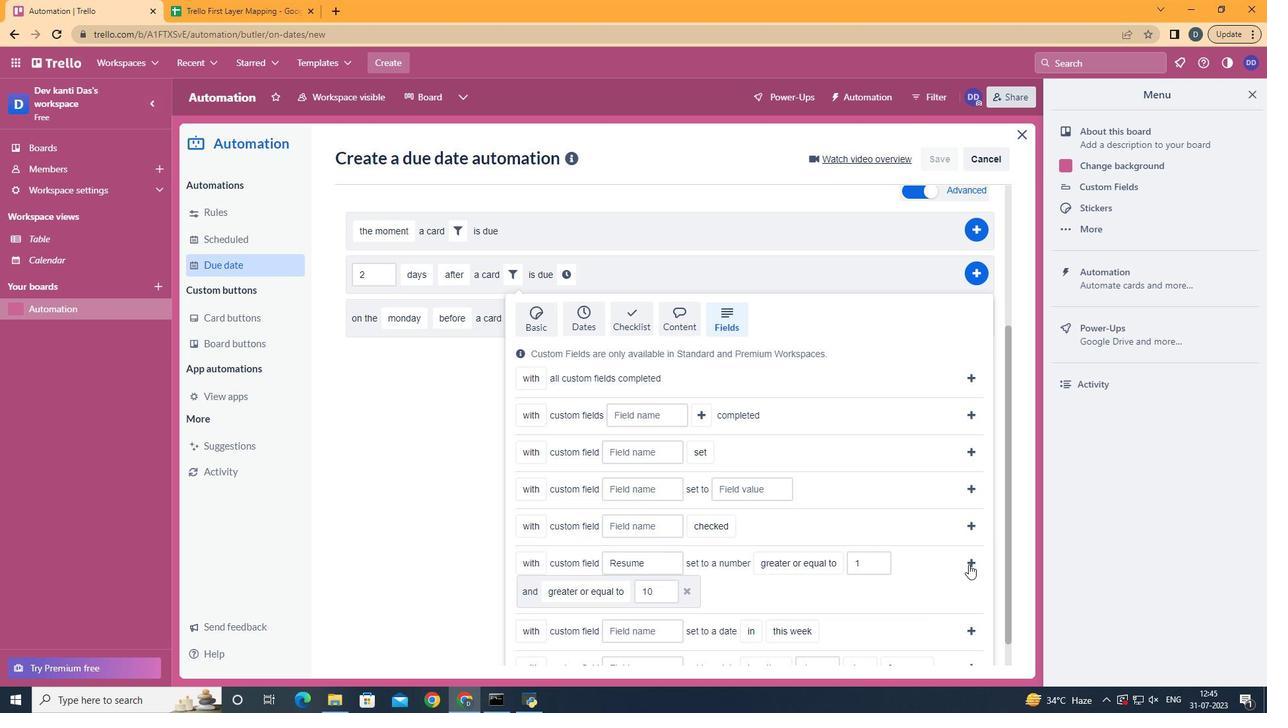 
Action: Mouse moved to (358, 518)
Screenshot: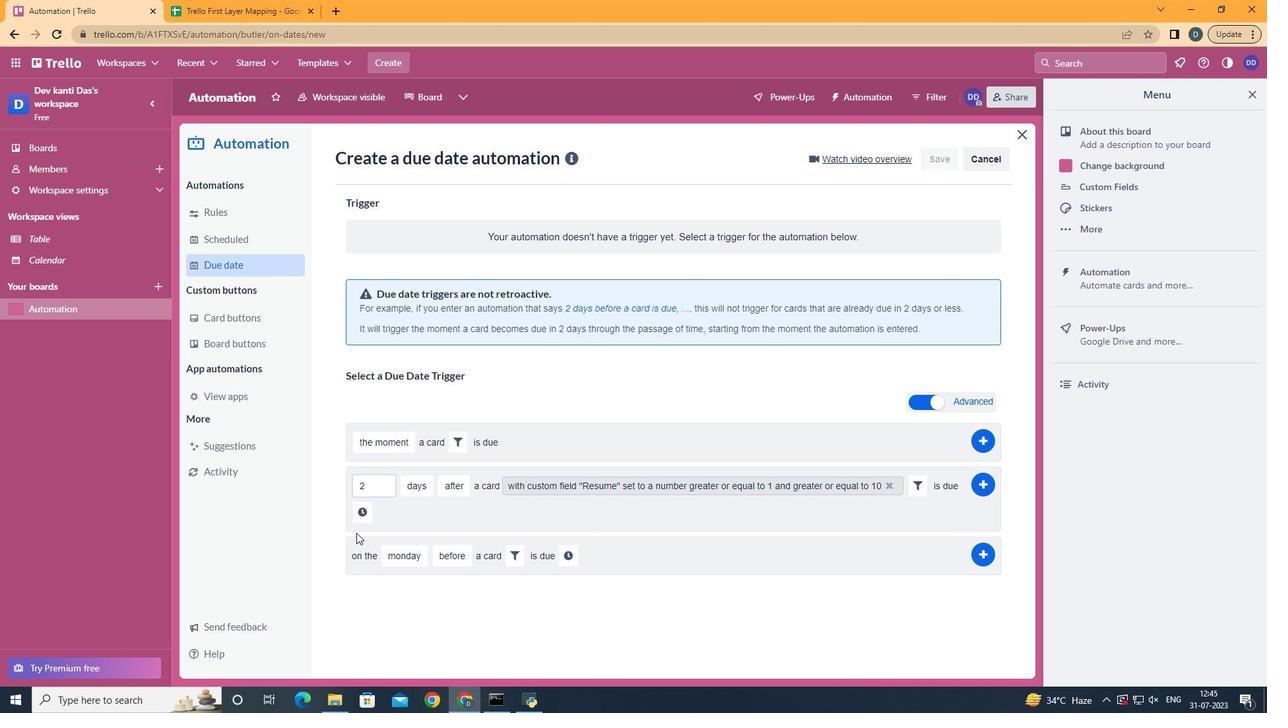 
Action: Mouse pressed left at (358, 518)
Screenshot: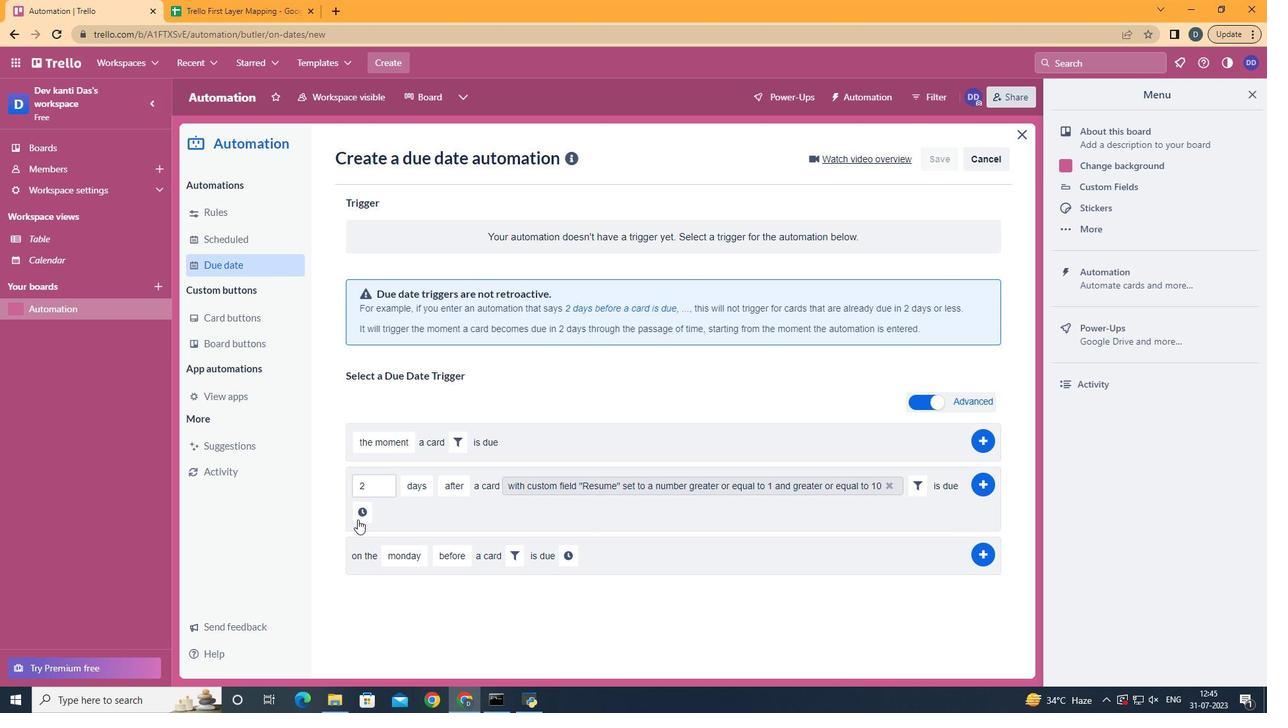 
Action: Mouse moved to (418, 514)
Screenshot: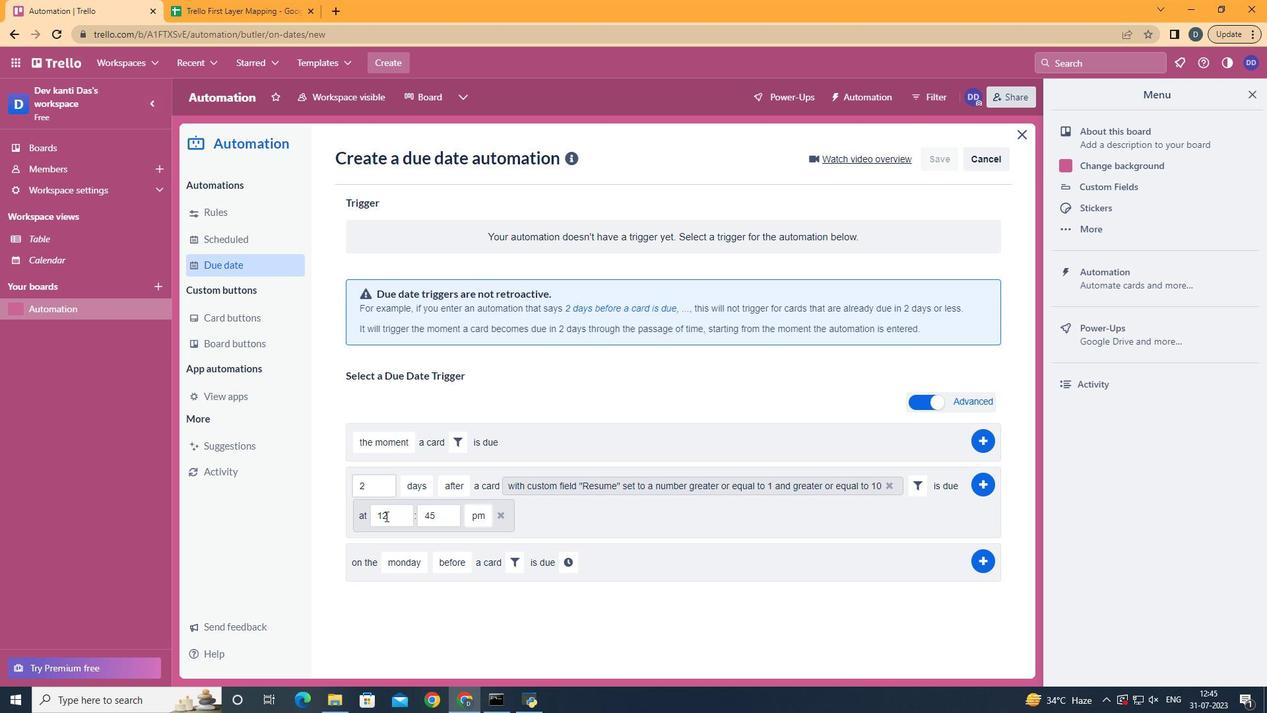 
Action: Mouse pressed left at (418, 514)
Screenshot: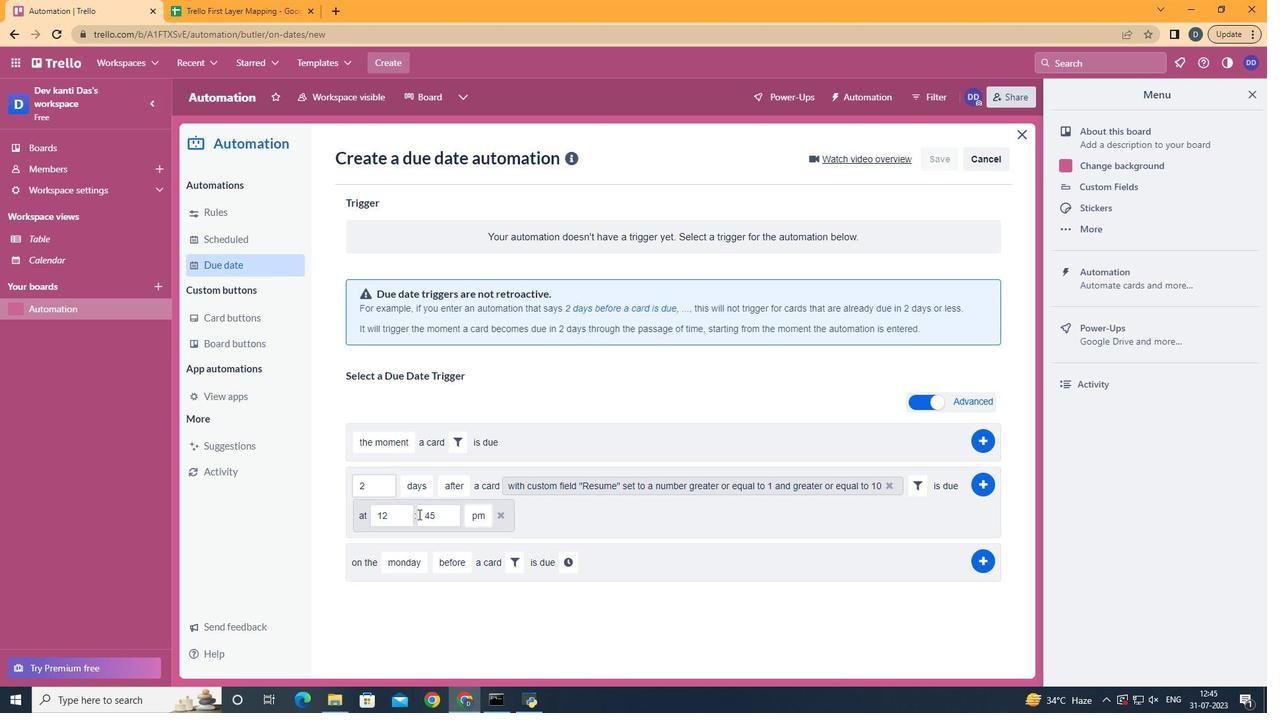 
Action: Mouse moved to (400, 515)
Screenshot: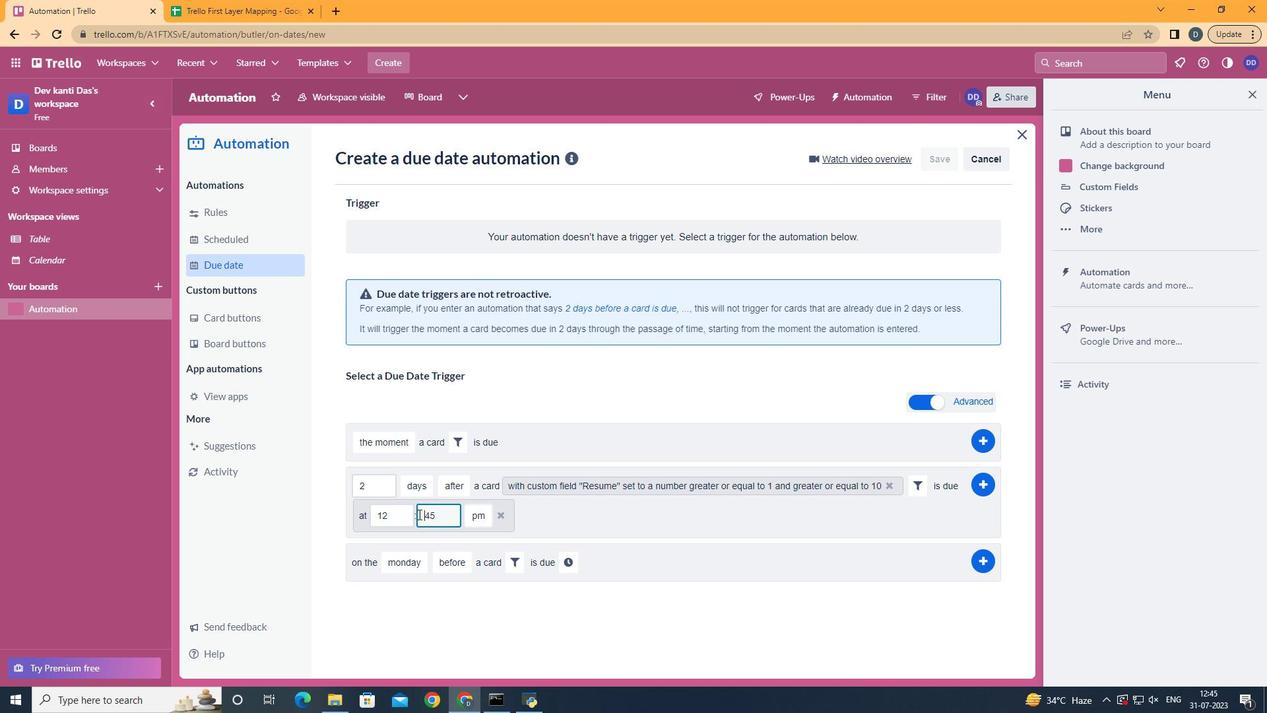 
Action: Mouse pressed left at (400, 515)
Screenshot: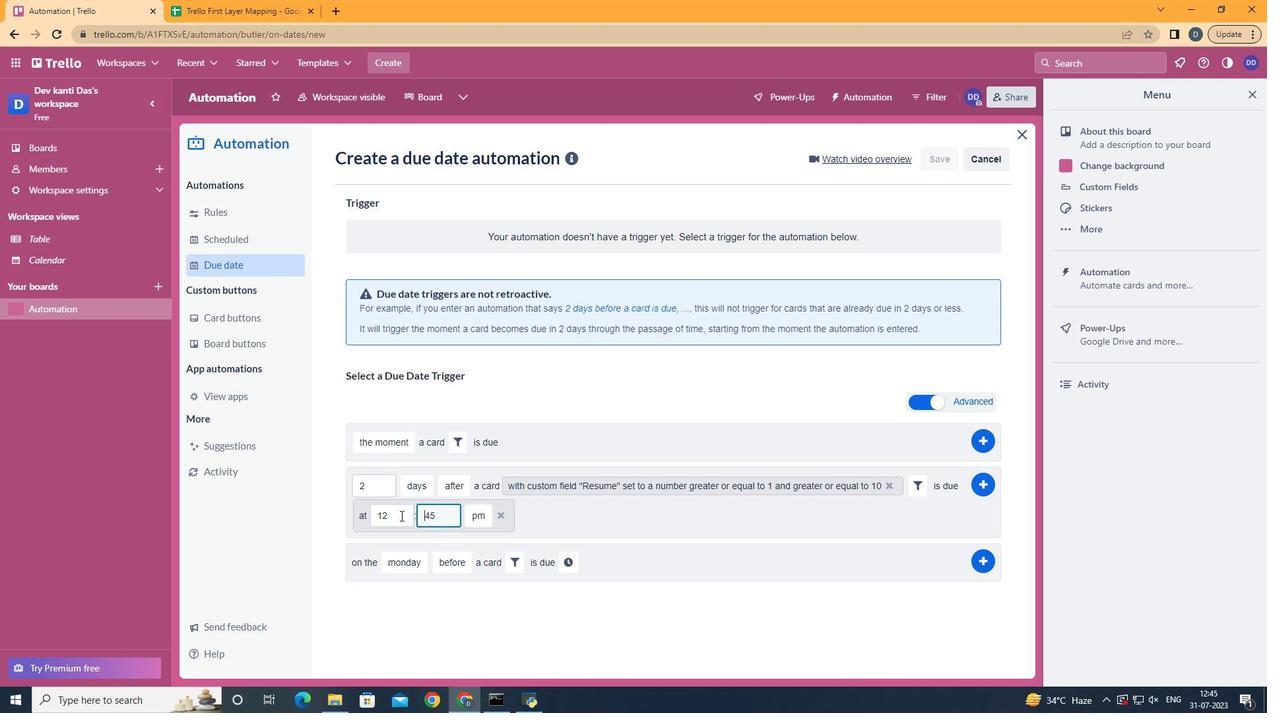 
Action: Key pressed <Key.backspace><Key.backspace>11
Screenshot: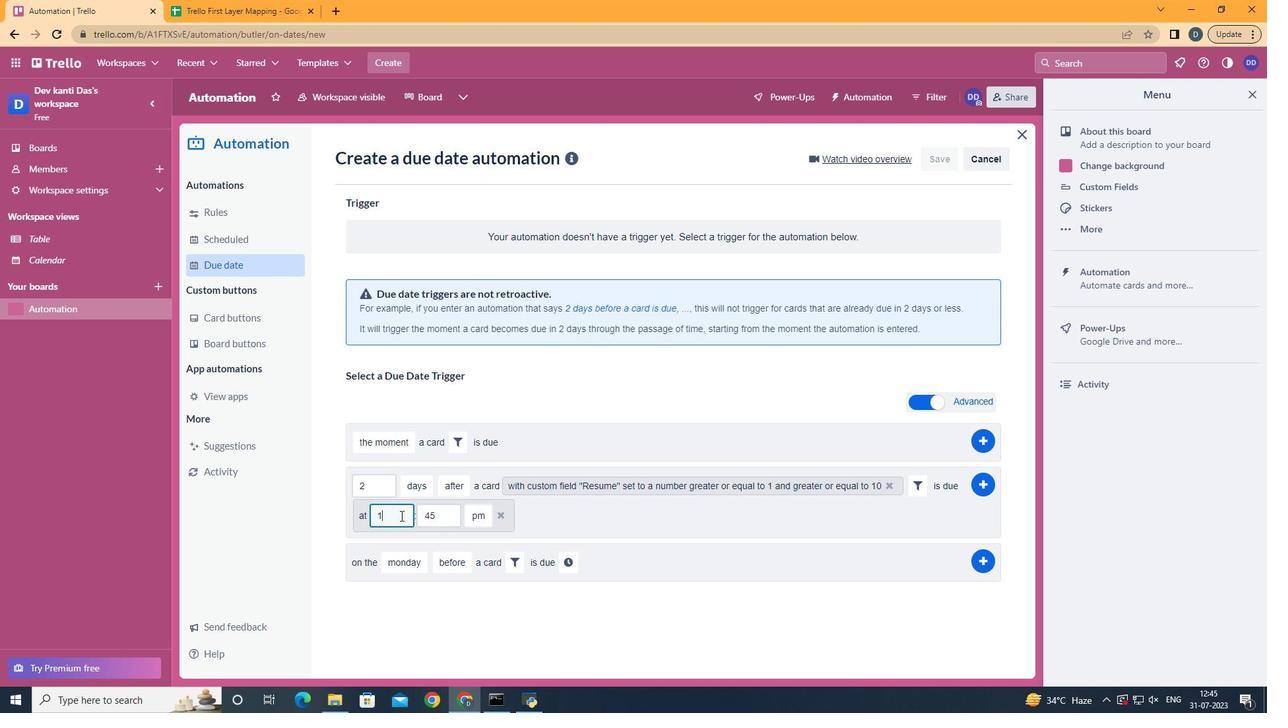 
Action: Mouse moved to (452, 509)
Screenshot: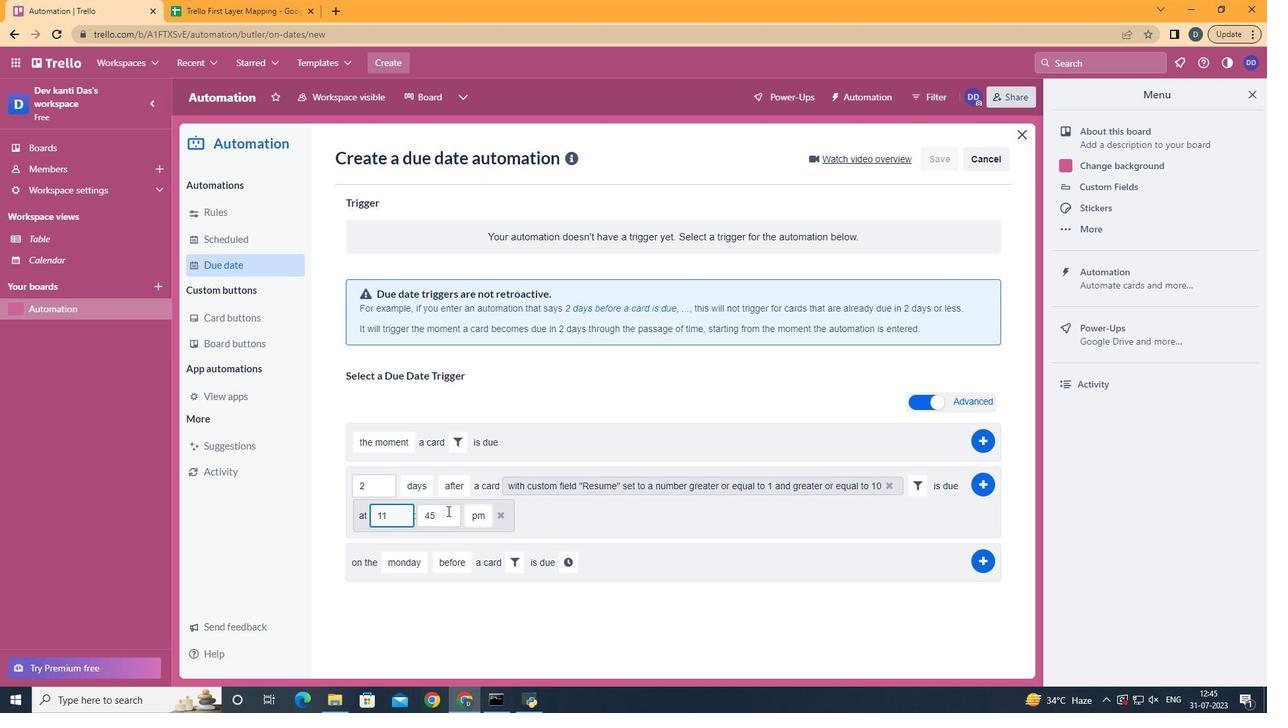 
Action: Mouse pressed left at (452, 509)
Screenshot: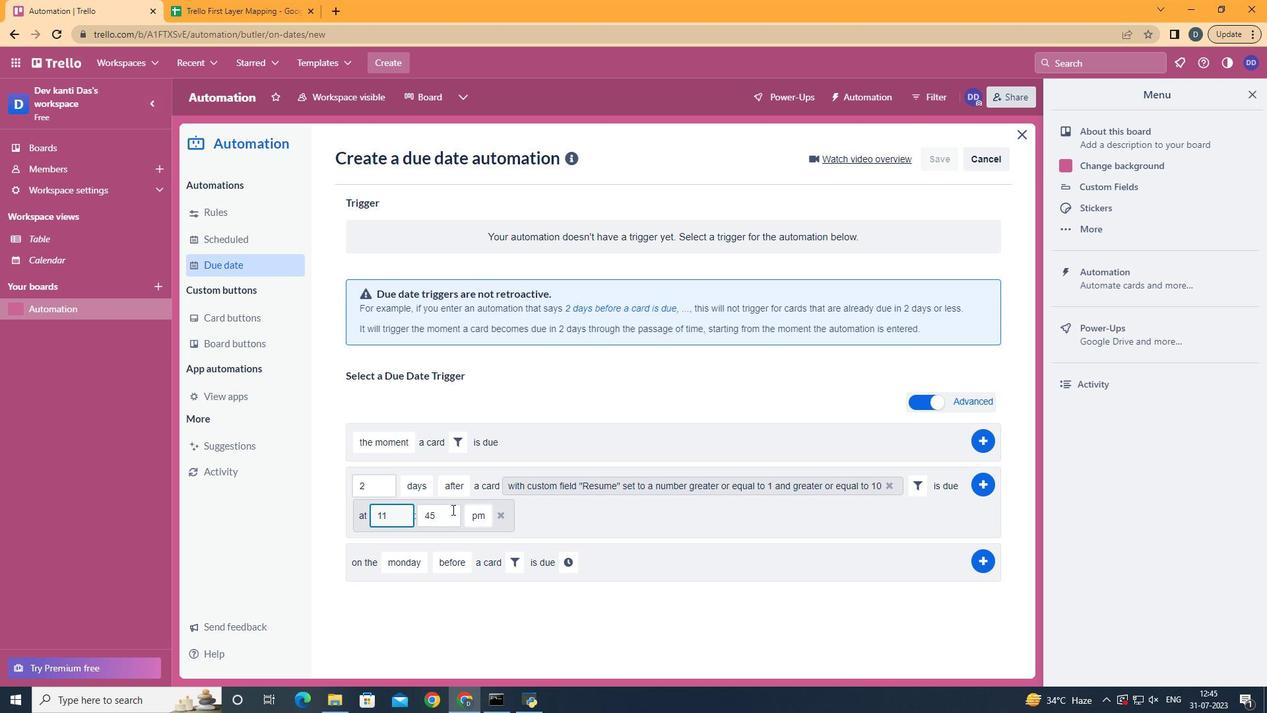 
Action: Key pressed <Key.backspace><Key.backspace>00
Screenshot: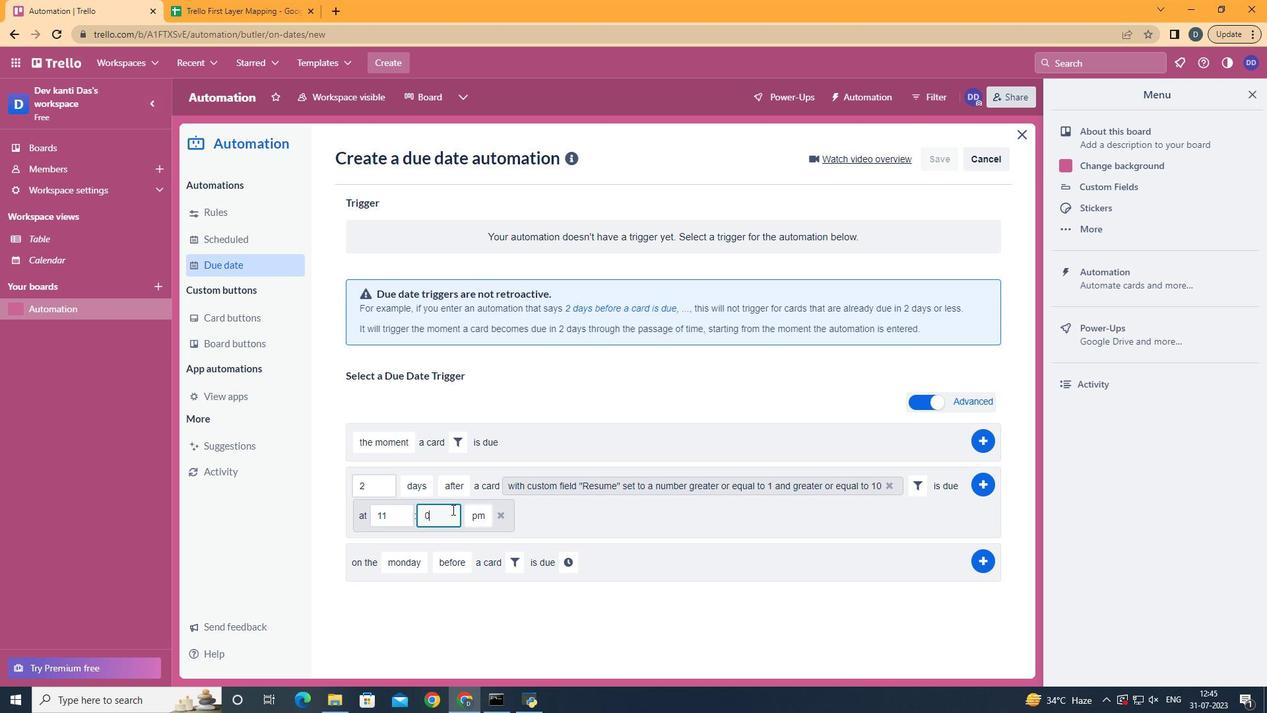 
Action: Mouse moved to (482, 536)
Screenshot: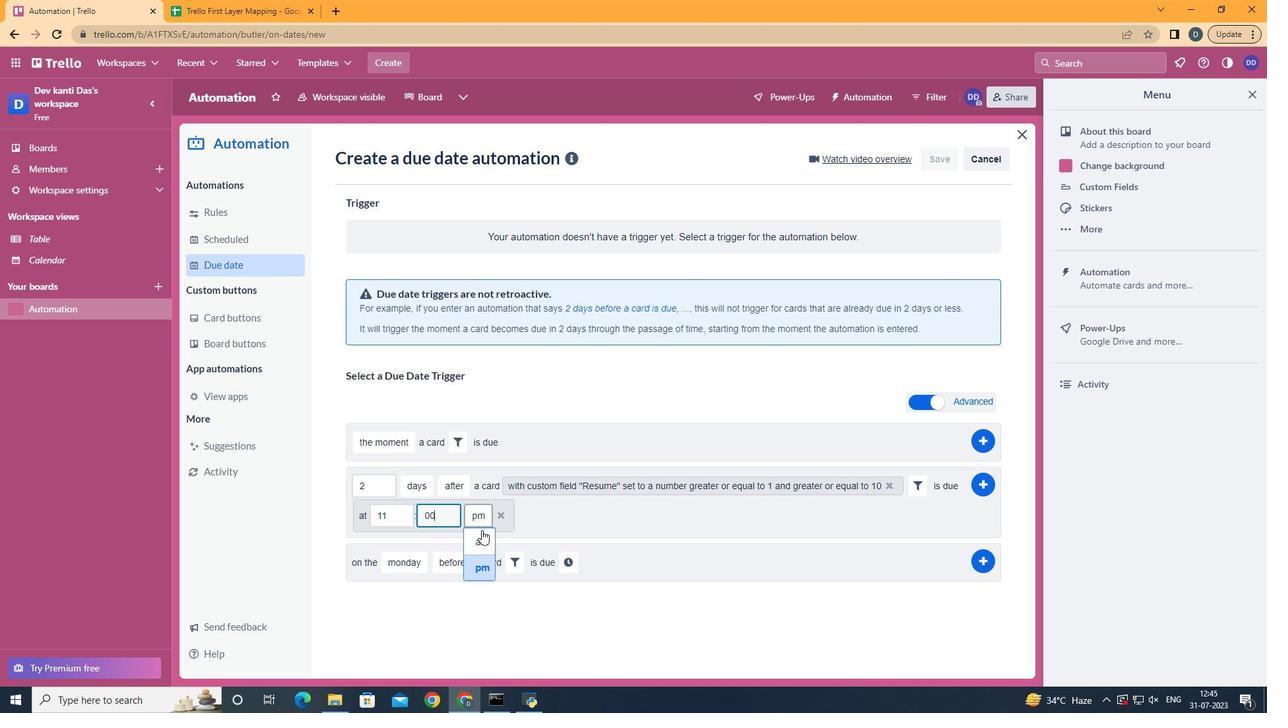 
Action: Mouse pressed left at (482, 536)
Screenshot: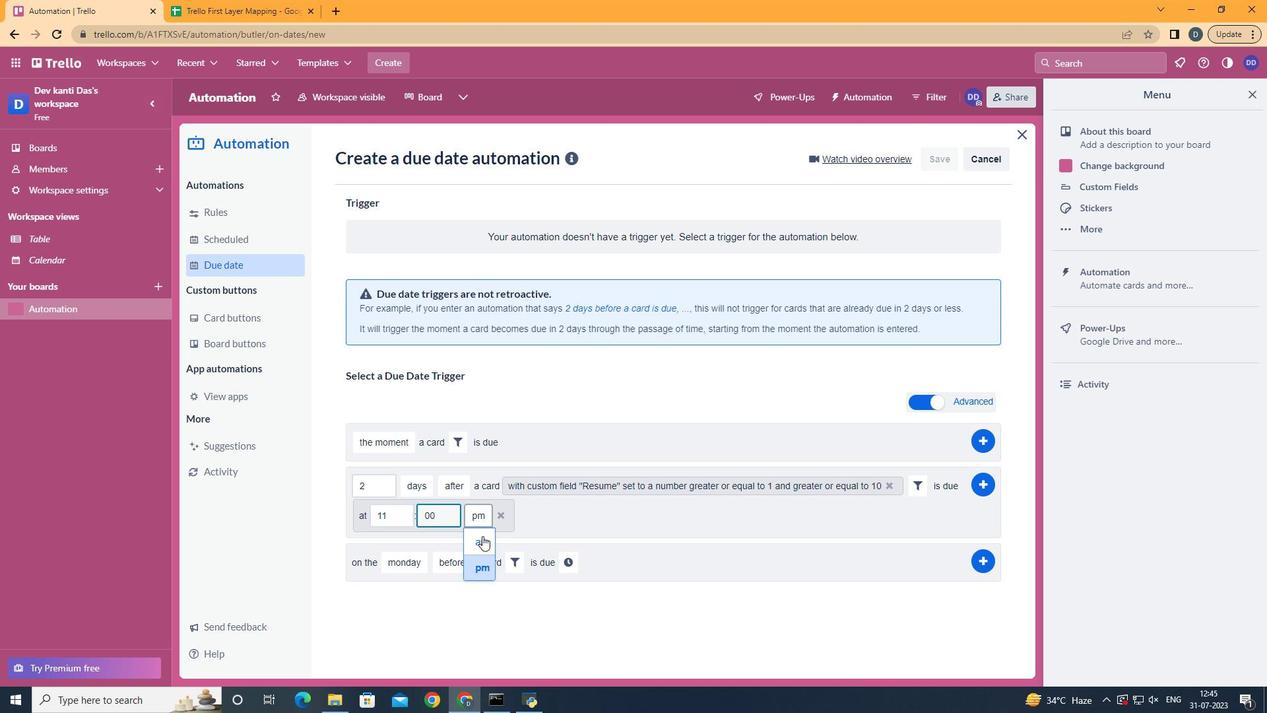 
Action: Mouse moved to (977, 482)
Screenshot: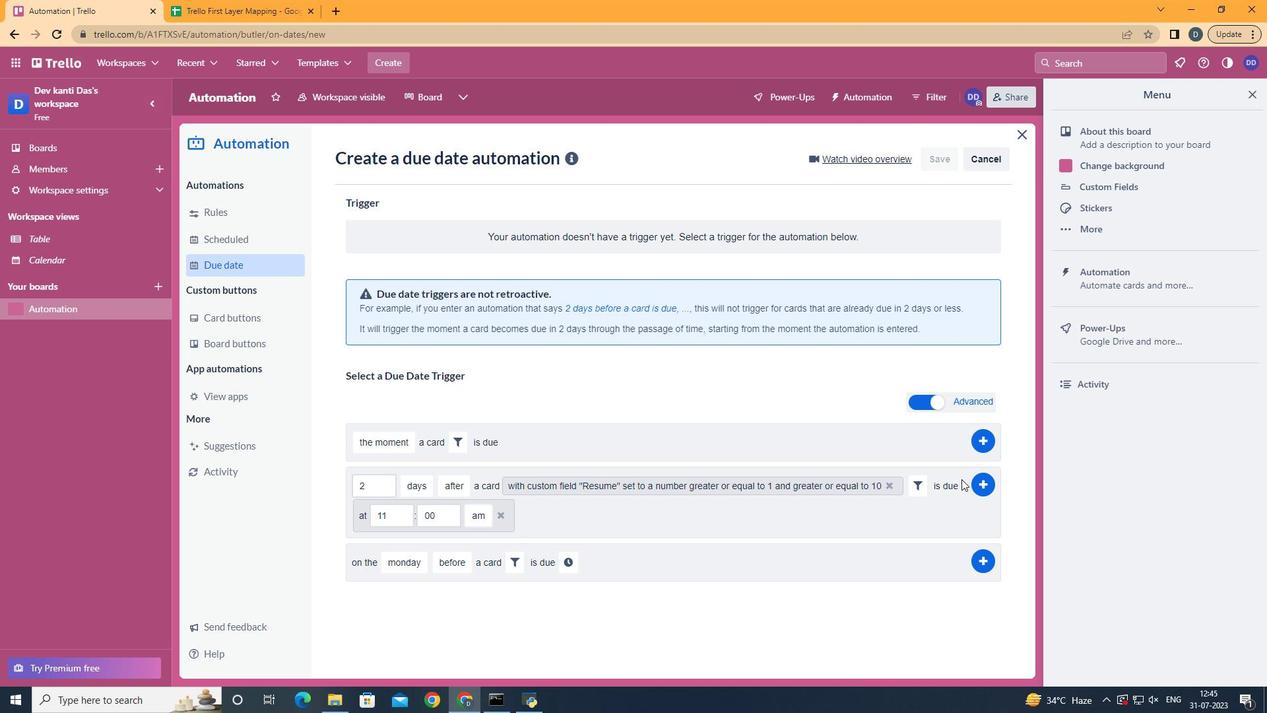 
Action: Mouse pressed left at (977, 482)
Screenshot: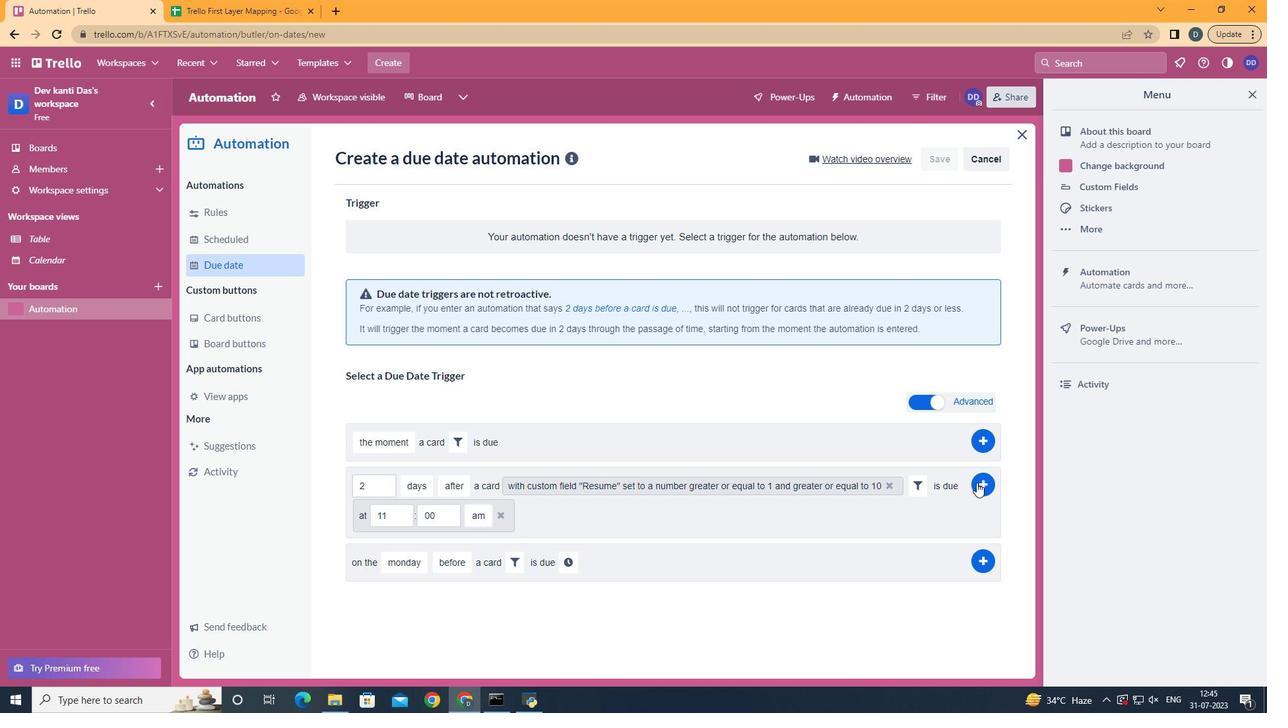 
Action: Mouse moved to (645, 185)
Screenshot: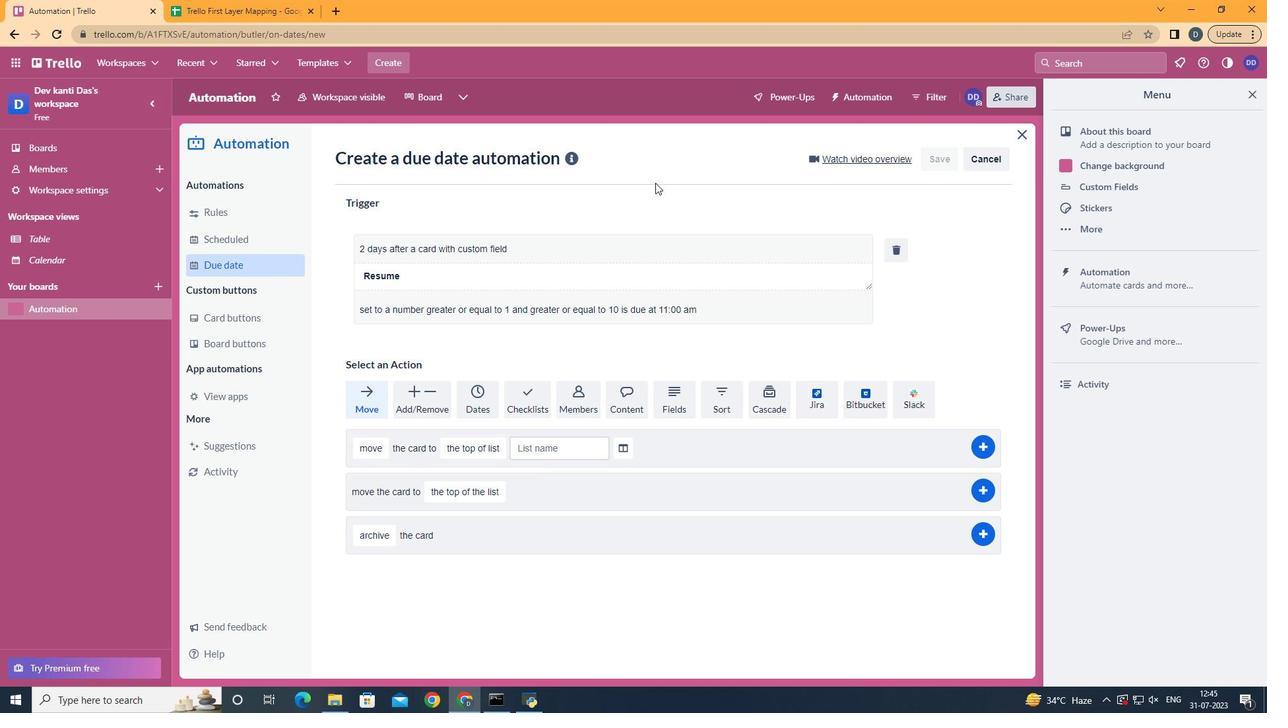 
